 Task: Search one way flight ticket for 1 adult, 5 children, 2 infants in seat and 1 infant on lap in first from Detroit: Detroit Metro Wayne County Airport to Rockford: Chicago Rockford International Airport(was Northwest Chicagoland Regional Airport At Rockford) on 5-1-2023. Choice of flights is Spirit. Number of bags: 2 carry on bags and 6 checked bags. Price is upto 92000. Outbound departure time preference is 0:00.
Action: Mouse moved to (223, 300)
Screenshot: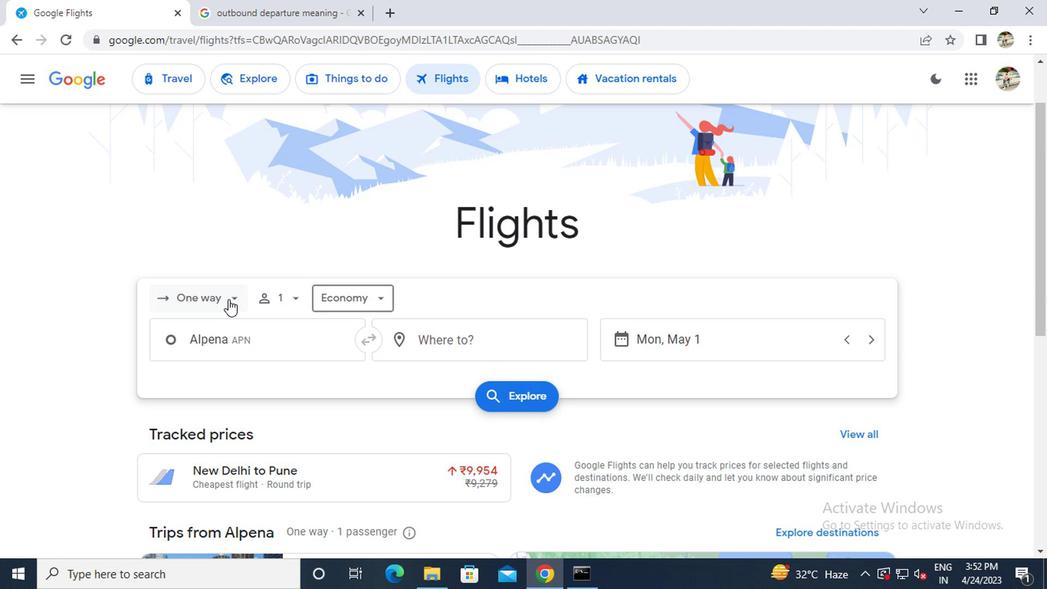 
Action: Mouse pressed left at (223, 300)
Screenshot: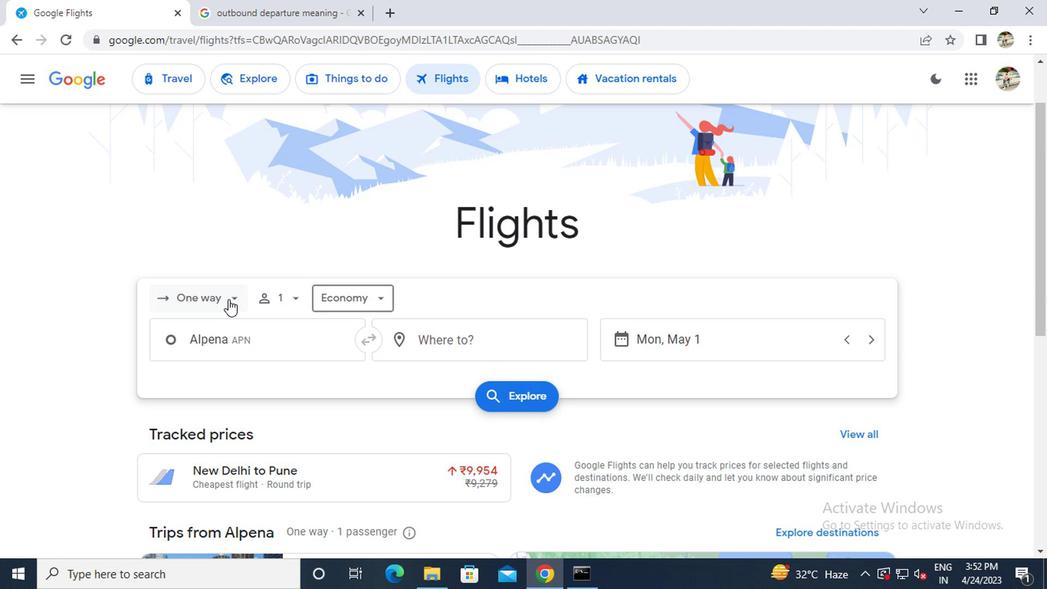 
Action: Mouse moved to (218, 359)
Screenshot: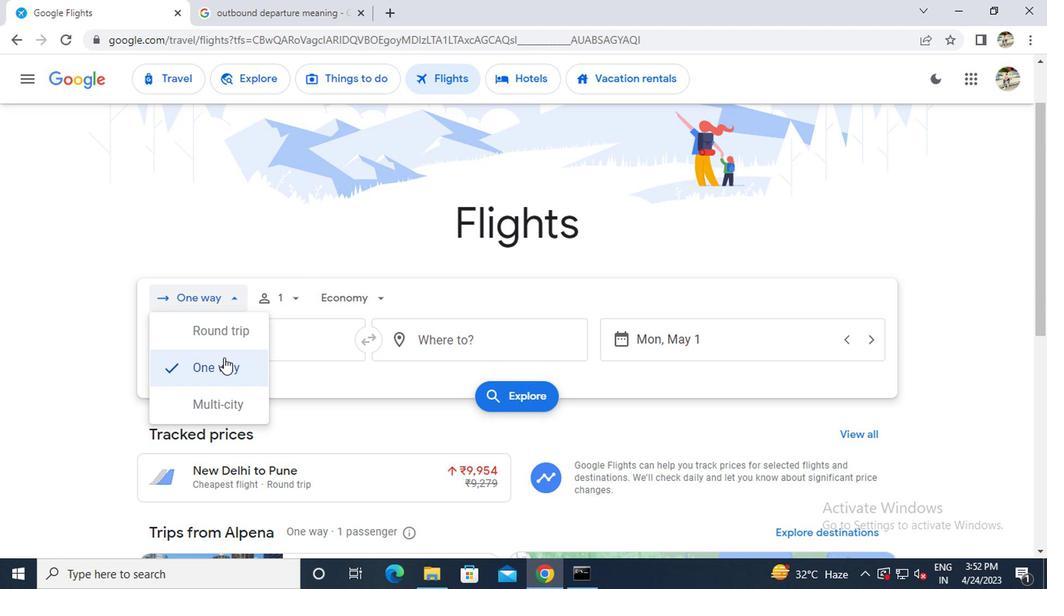 
Action: Mouse pressed left at (218, 359)
Screenshot: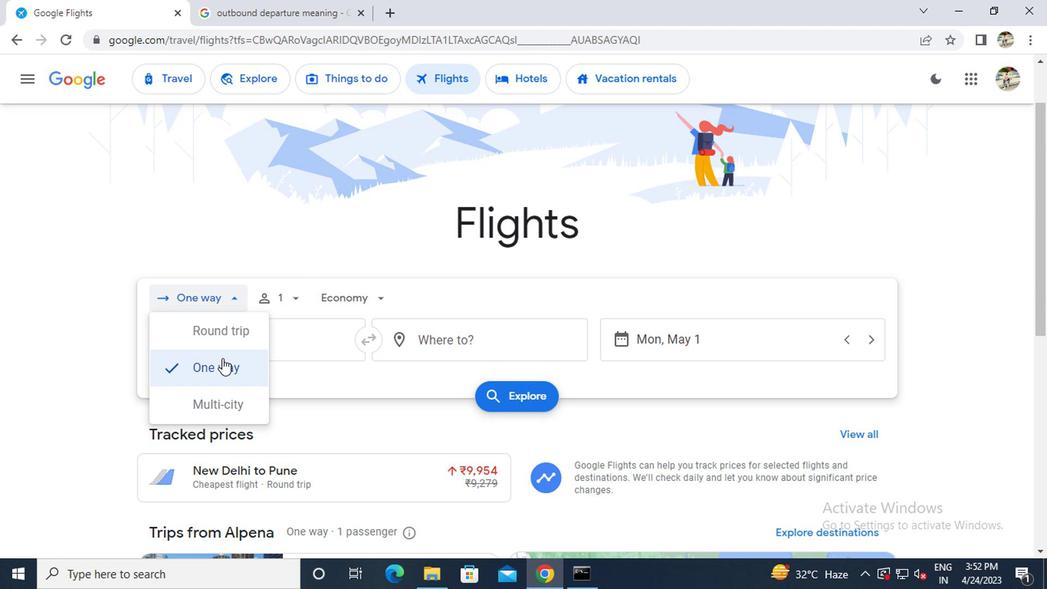 
Action: Mouse moved to (279, 301)
Screenshot: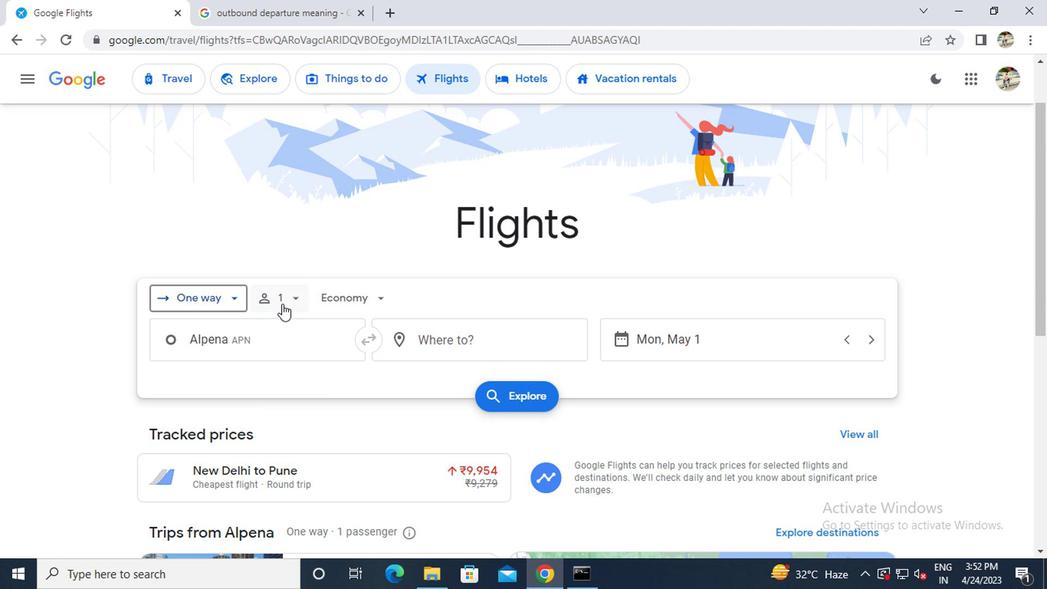 
Action: Mouse pressed left at (279, 301)
Screenshot: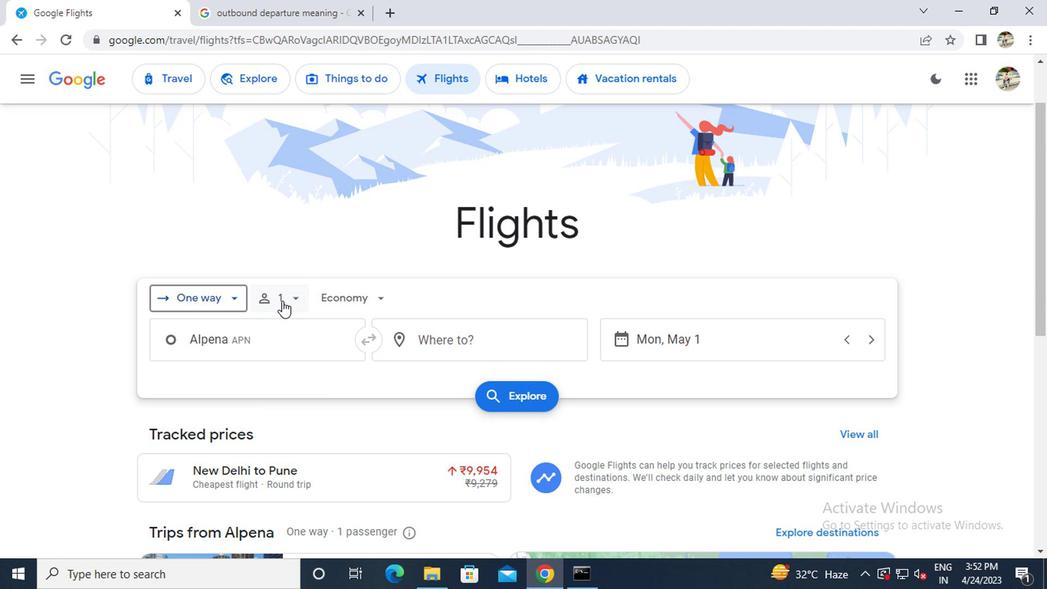 
Action: Mouse moved to (410, 375)
Screenshot: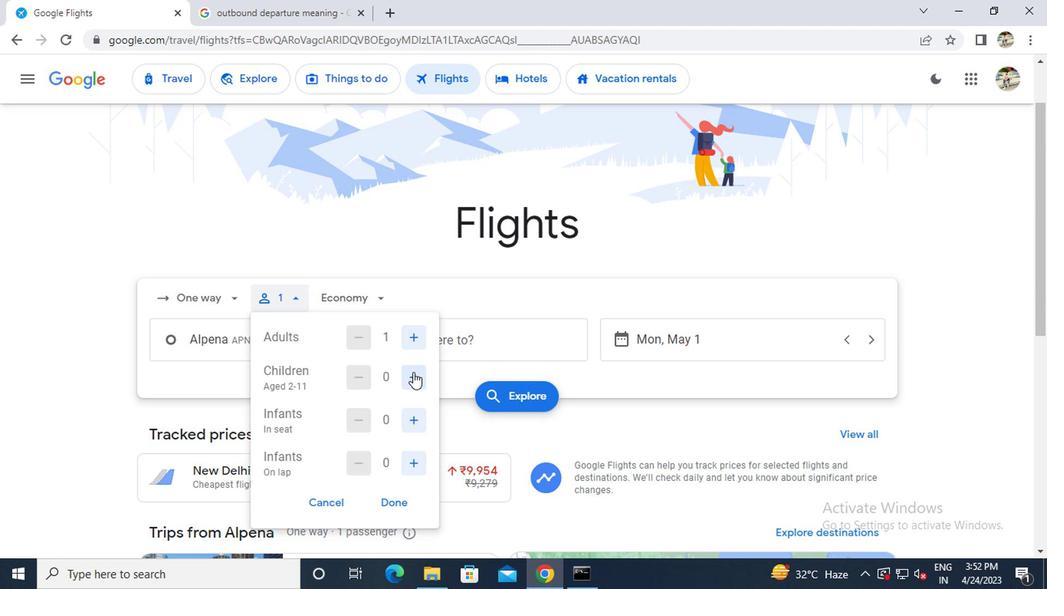 
Action: Mouse pressed left at (410, 375)
Screenshot: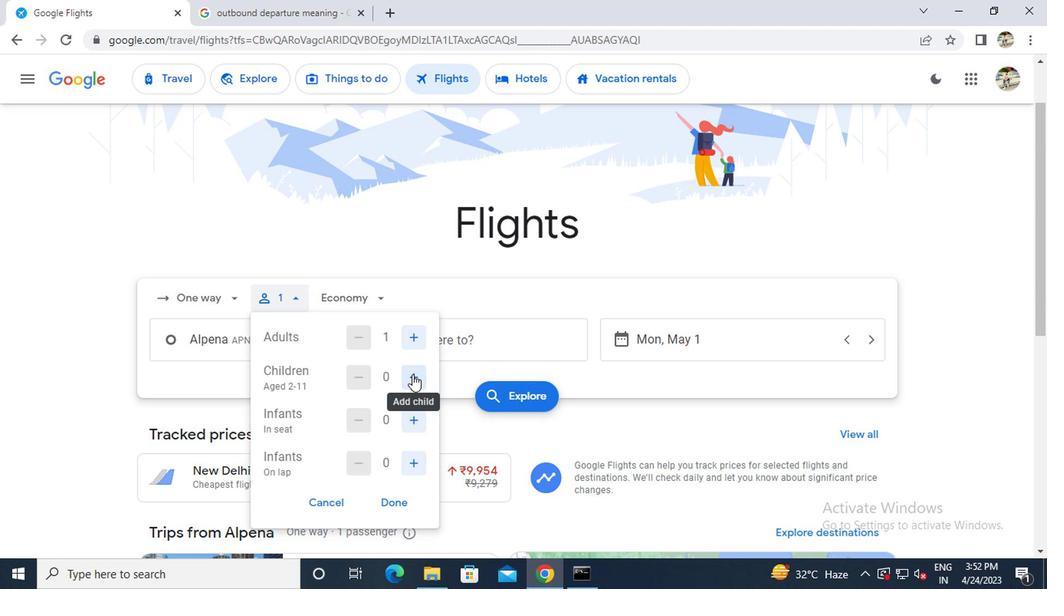 
Action: Mouse pressed left at (410, 375)
Screenshot: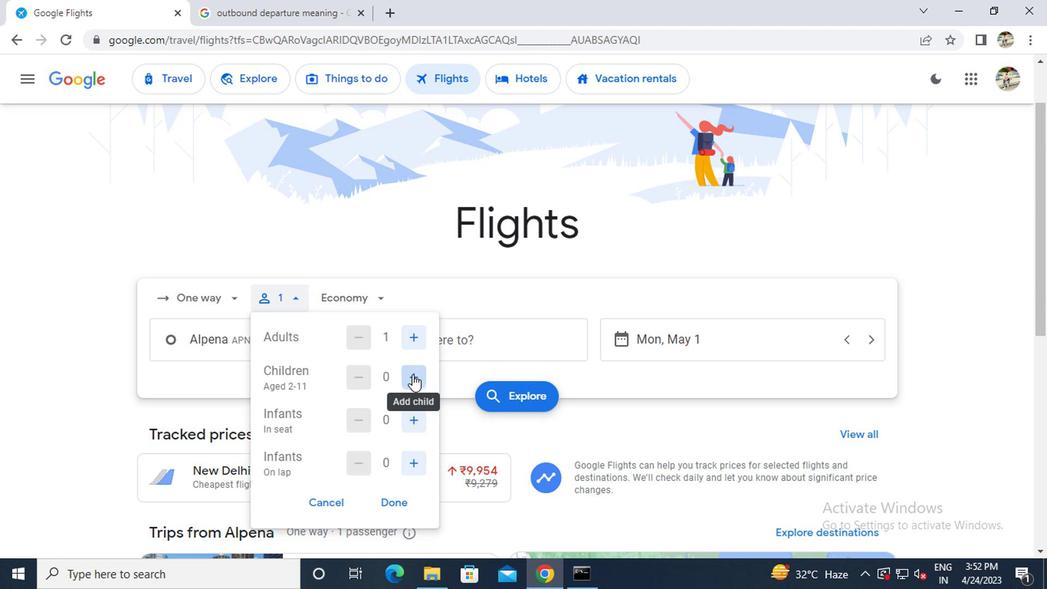 
Action: Mouse pressed left at (410, 375)
Screenshot: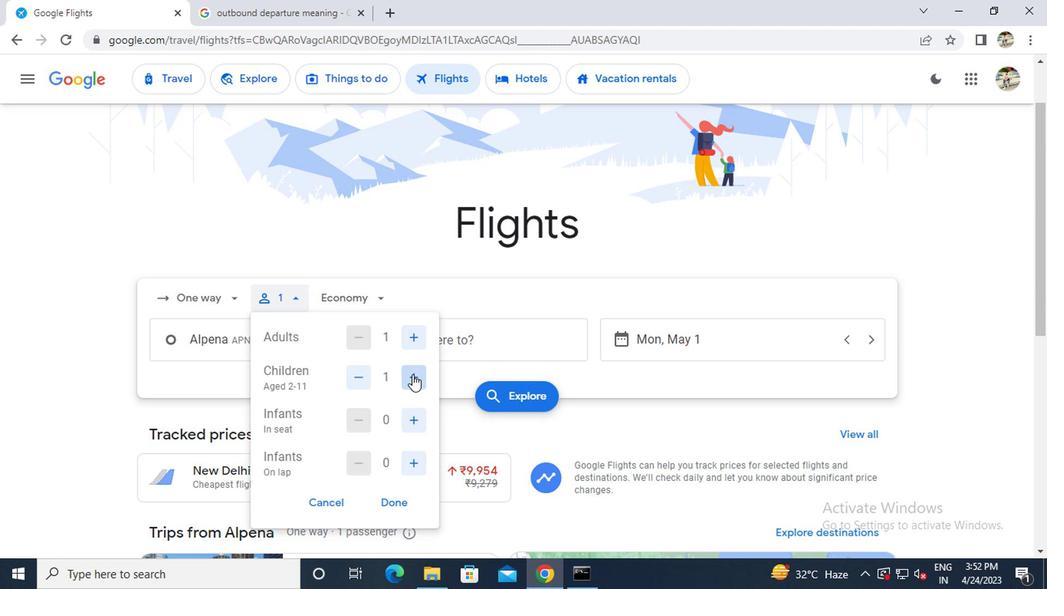 
Action: Mouse pressed left at (410, 375)
Screenshot: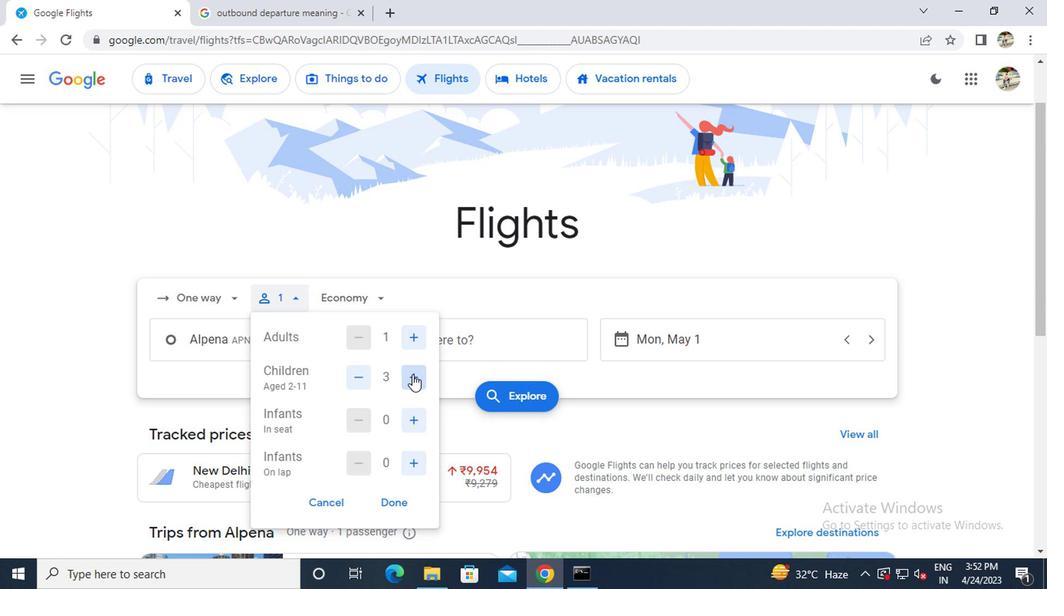 
Action: Mouse pressed left at (410, 375)
Screenshot: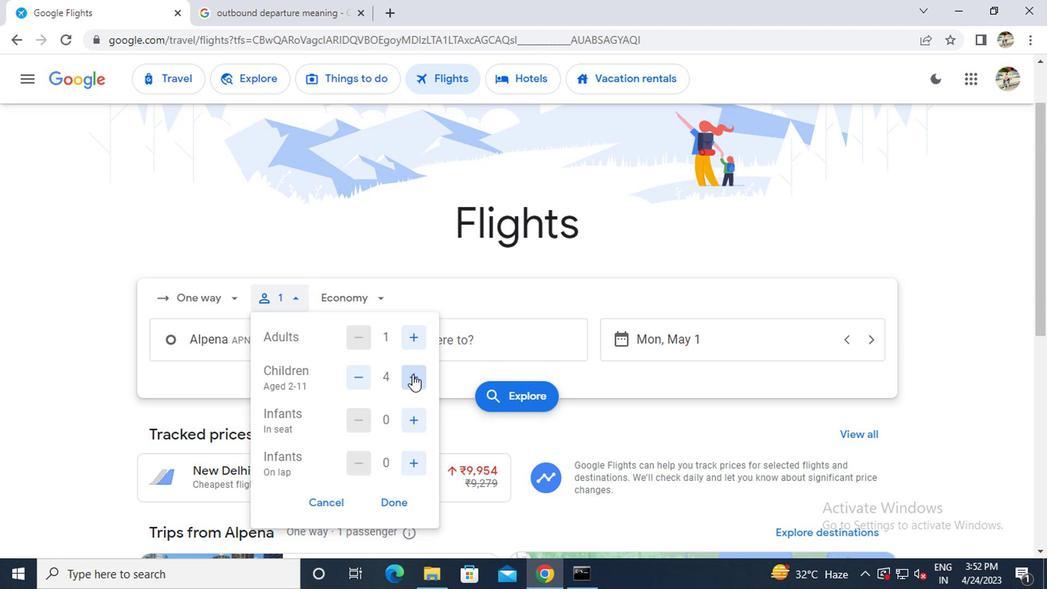 
Action: Mouse moved to (416, 420)
Screenshot: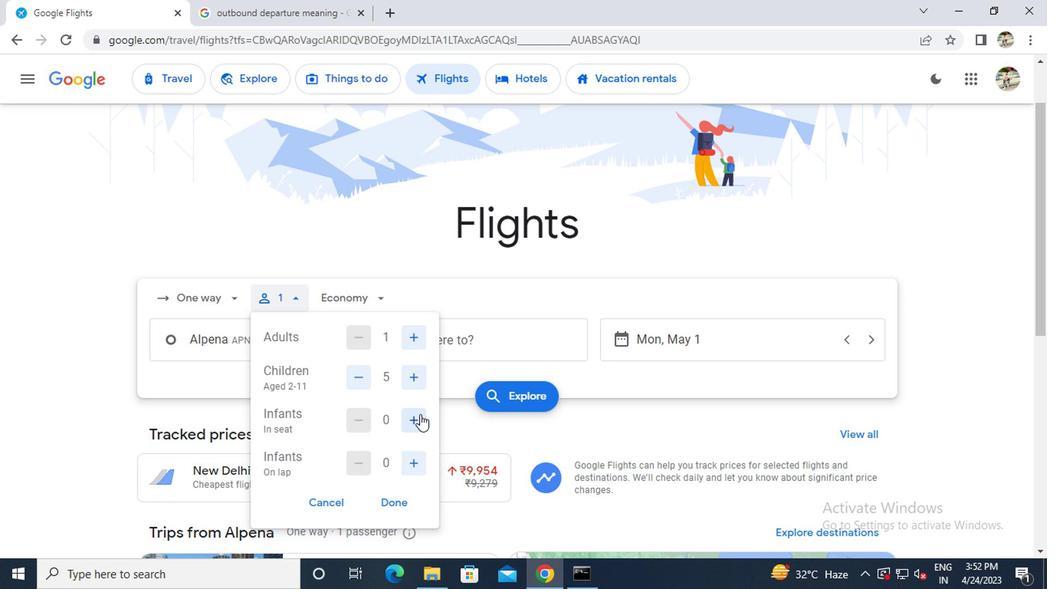 
Action: Mouse pressed left at (416, 420)
Screenshot: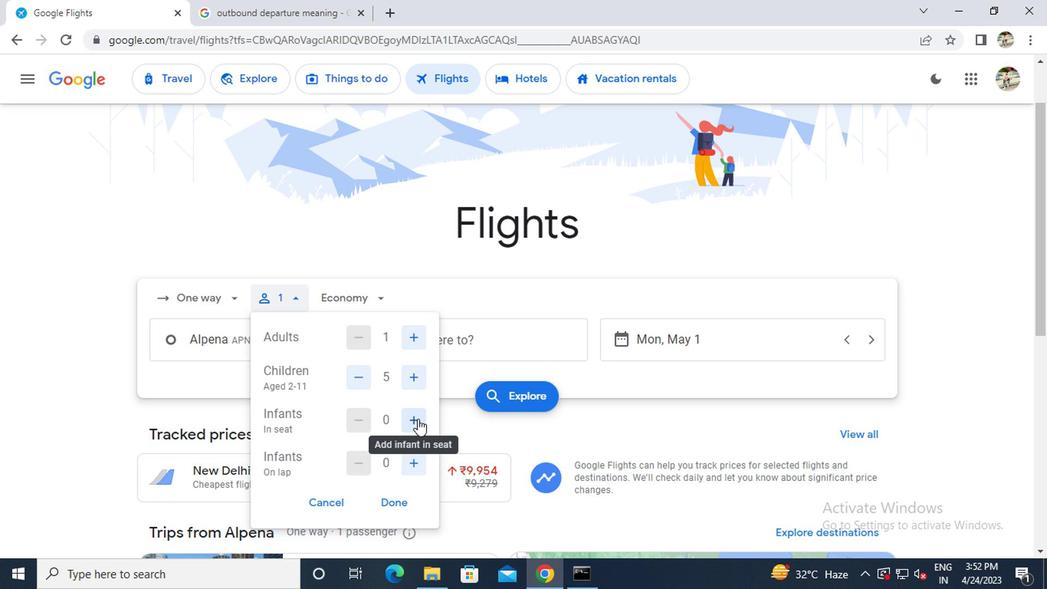 
Action: Mouse pressed left at (416, 420)
Screenshot: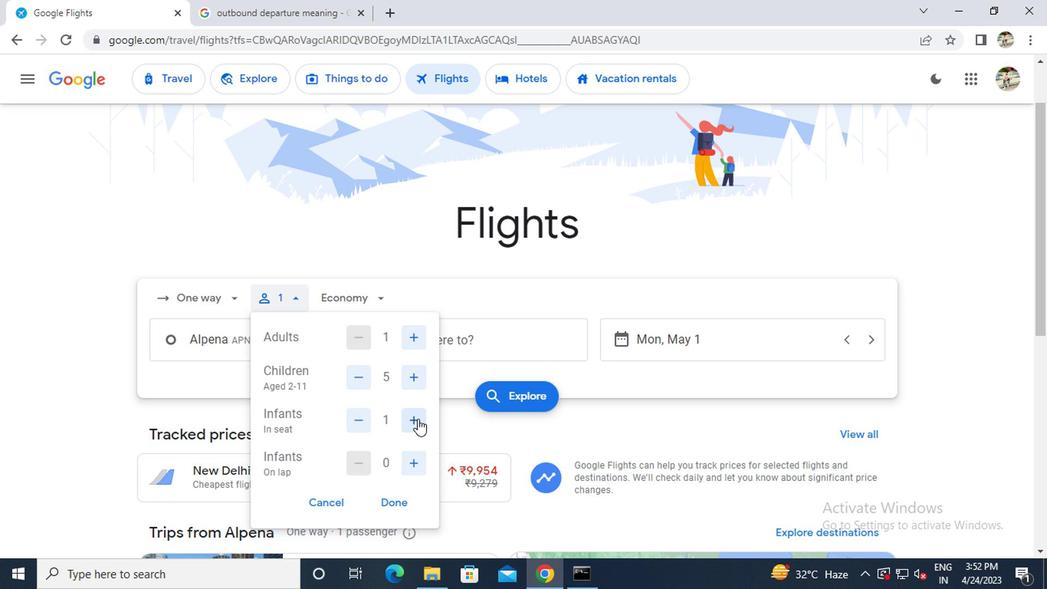 
Action: Mouse moved to (414, 463)
Screenshot: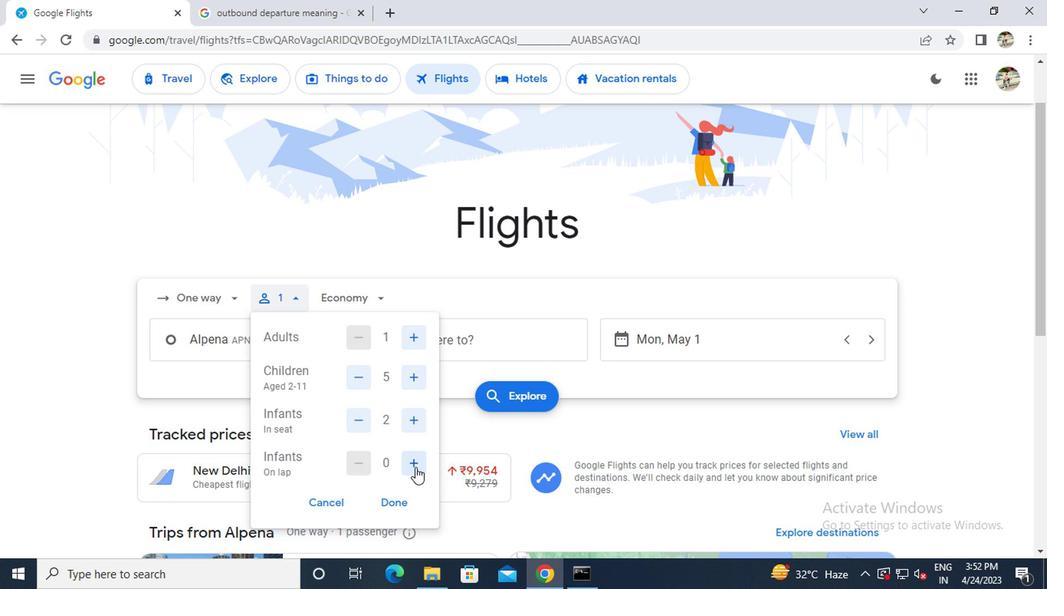 
Action: Mouse pressed left at (414, 463)
Screenshot: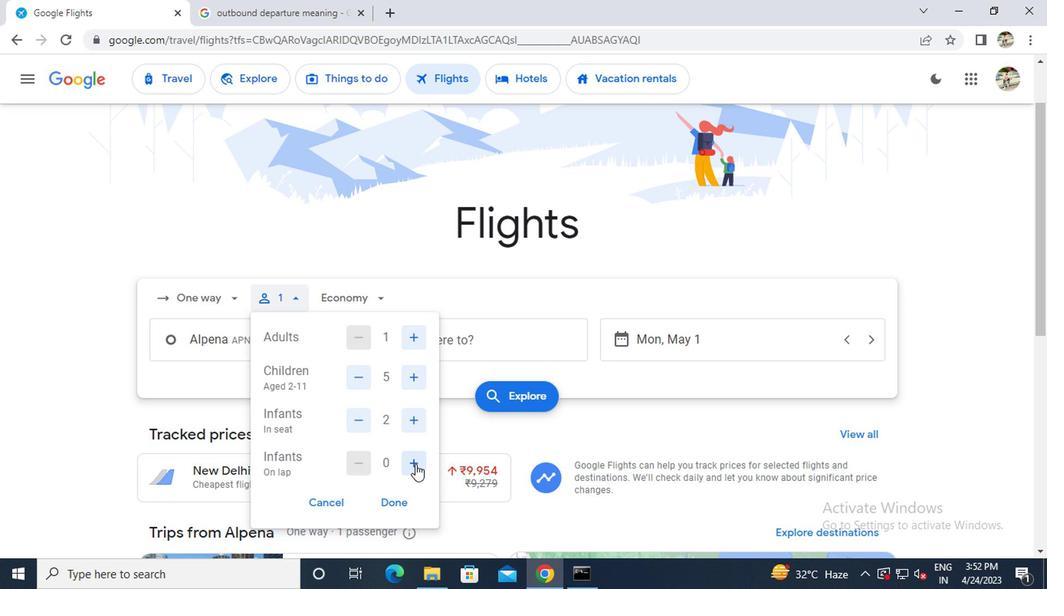 
Action: Mouse moved to (352, 453)
Screenshot: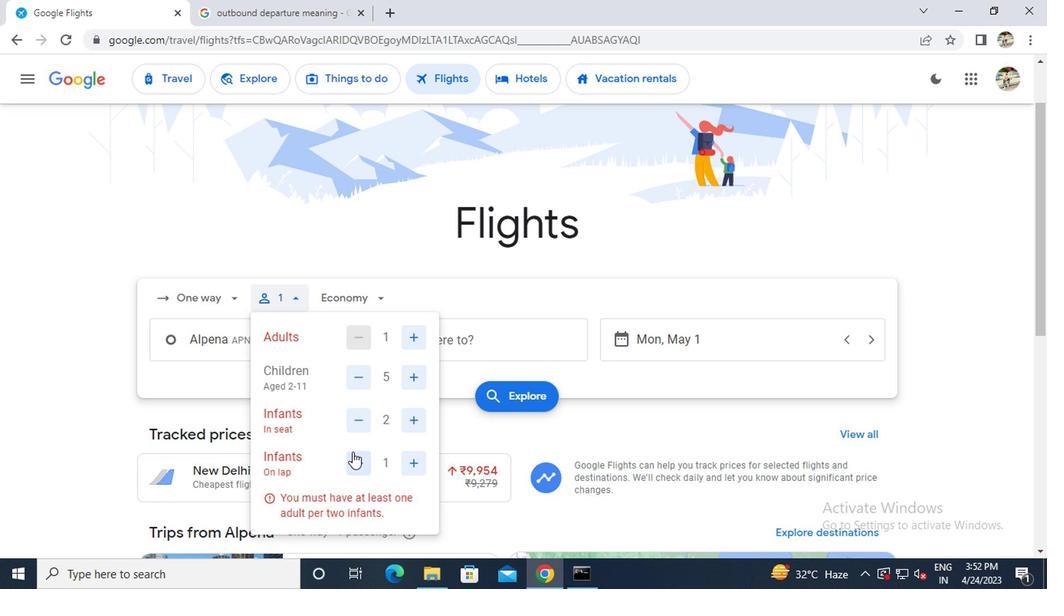 
Action: Mouse pressed left at (352, 453)
Screenshot: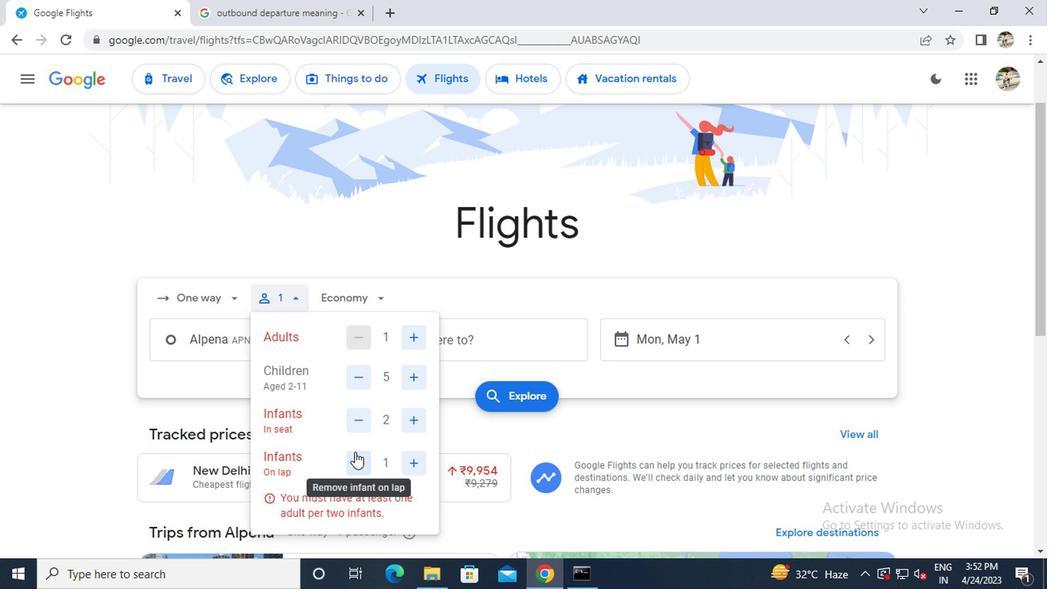 
Action: Mouse moved to (390, 500)
Screenshot: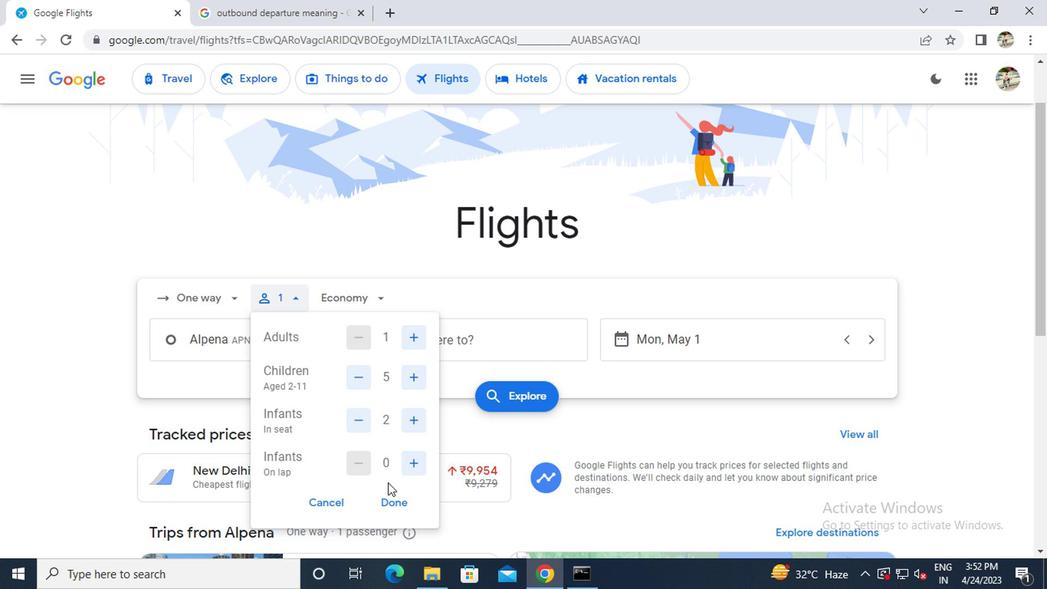 
Action: Mouse pressed left at (390, 500)
Screenshot: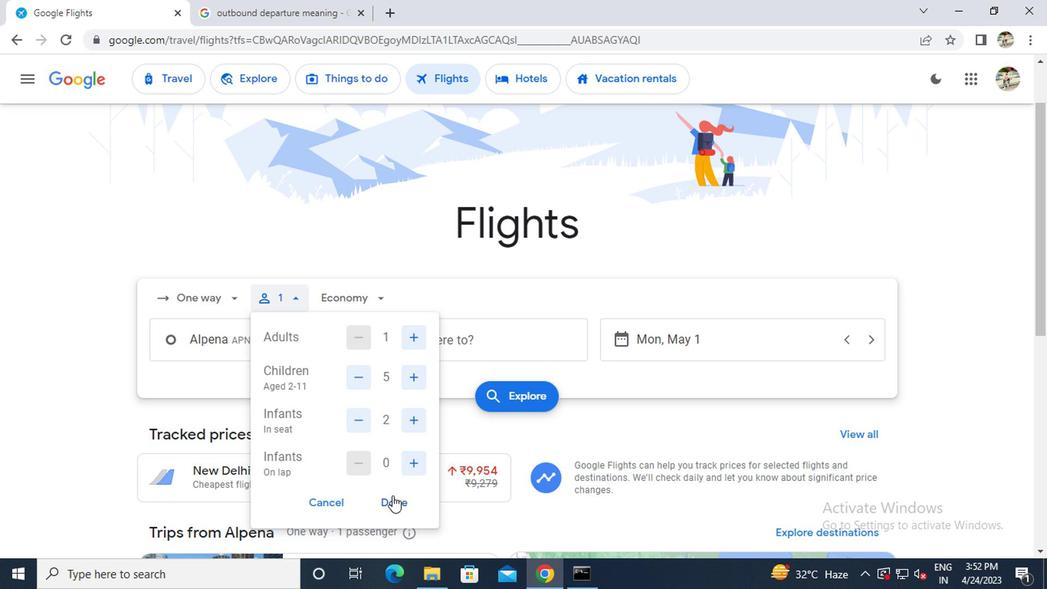 
Action: Mouse moved to (325, 334)
Screenshot: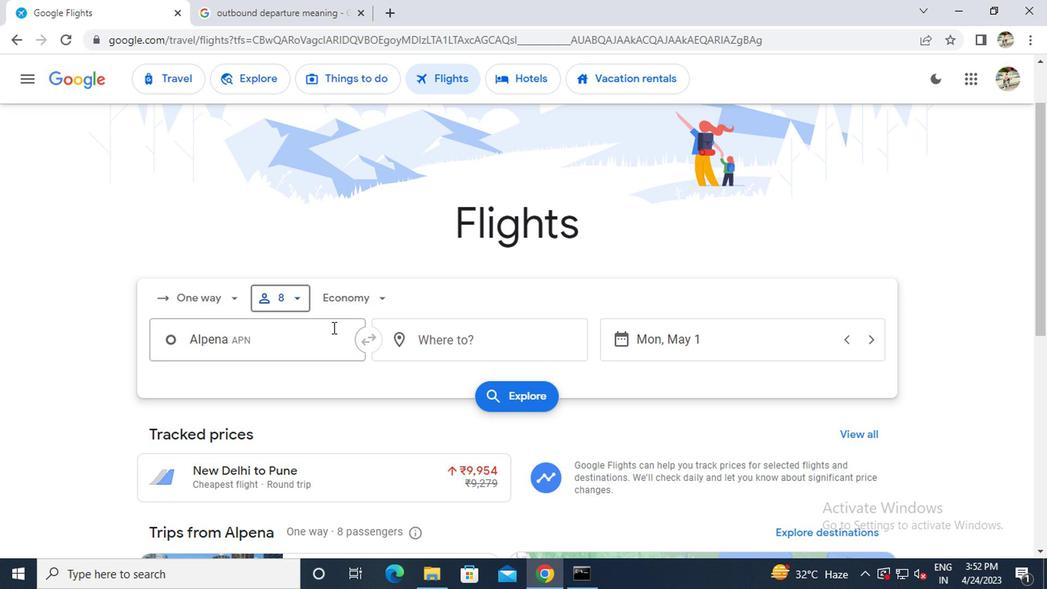 
Action: Mouse pressed left at (325, 334)
Screenshot: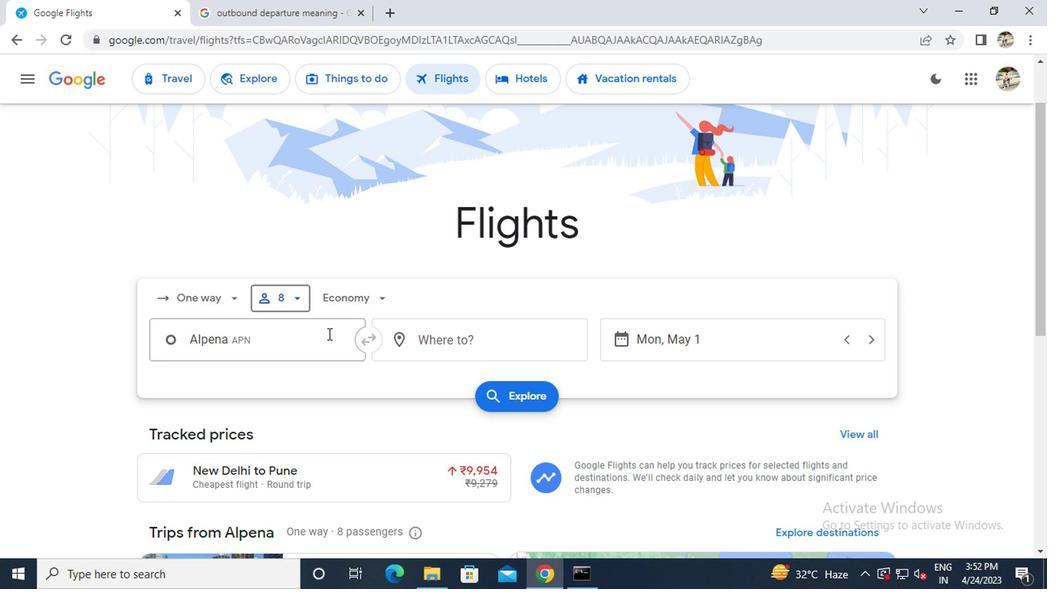 
Action: Key pressed <Key.caps_lock>d<Key.caps_lock>etroit
Screenshot: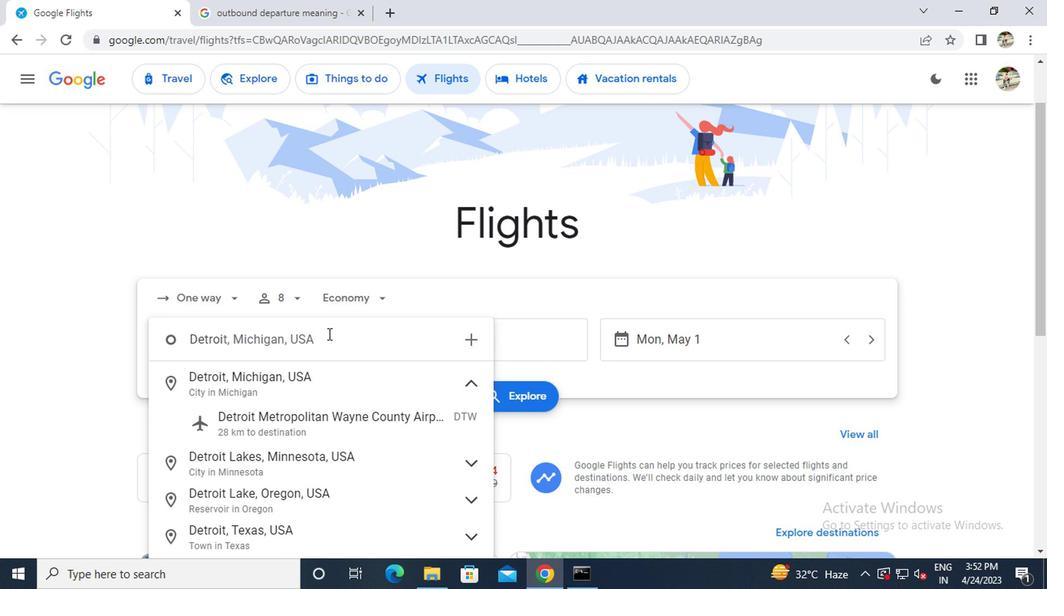 
Action: Mouse moved to (318, 421)
Screenshot: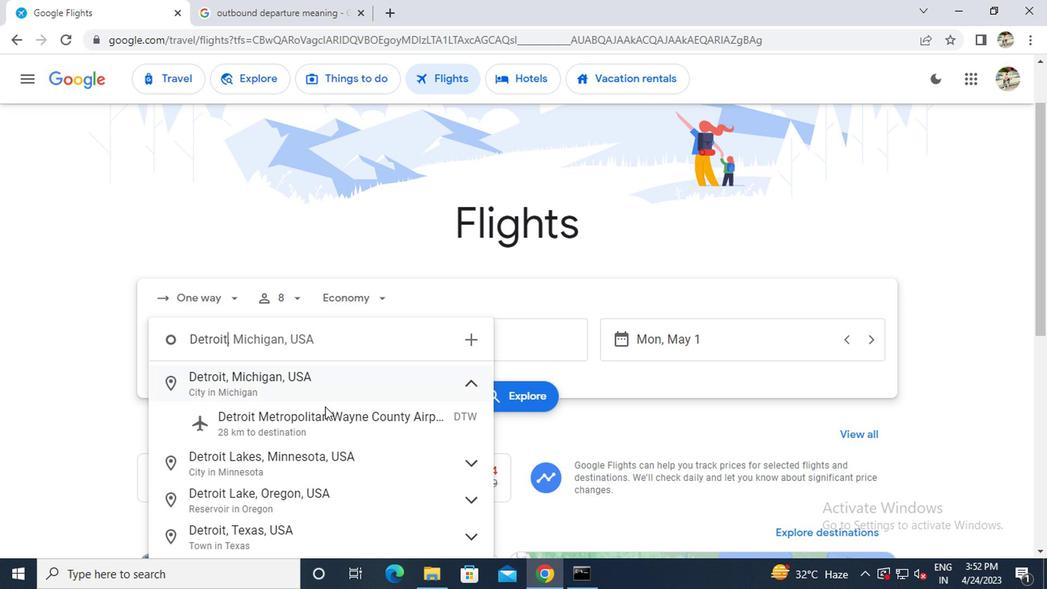 
Action: Mouse pressed left at (318, 421)
Screenshot: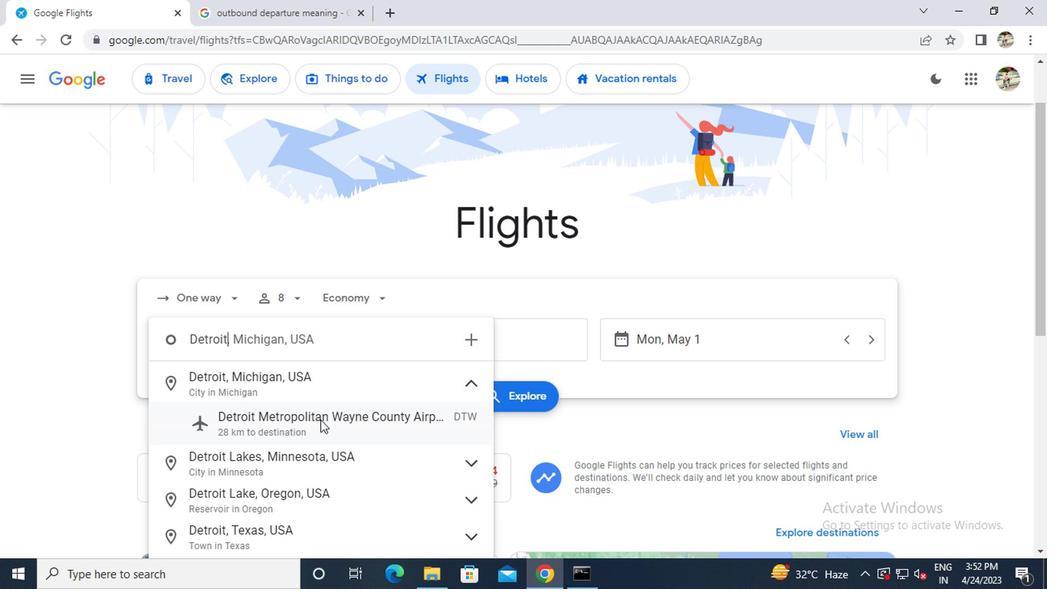 
Action: Mouse moved to (477, 342)
Screenshot: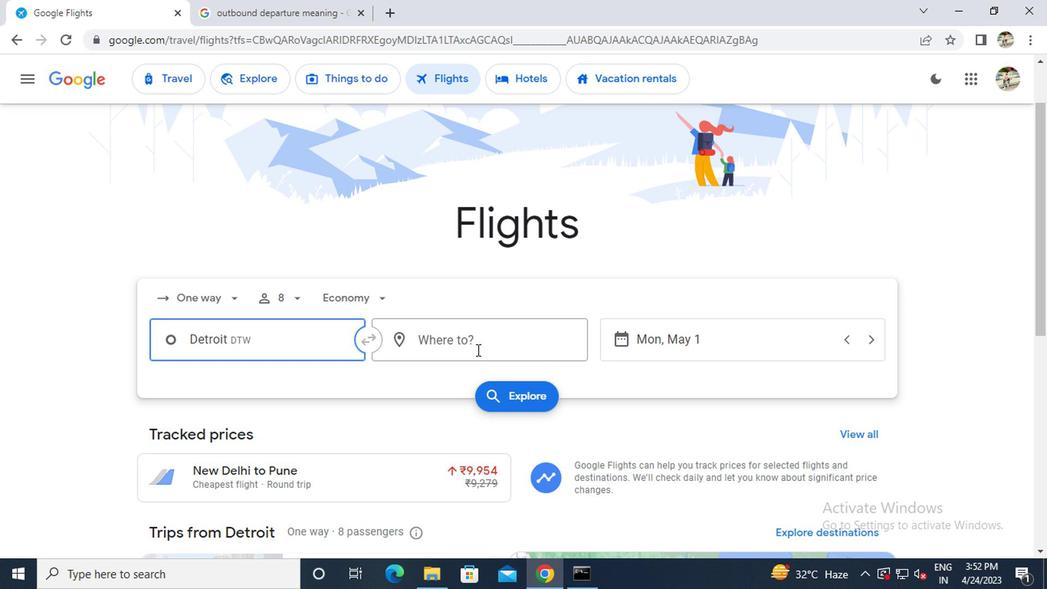
Action: Mouse pressed left at (477, 342)
Screenshot: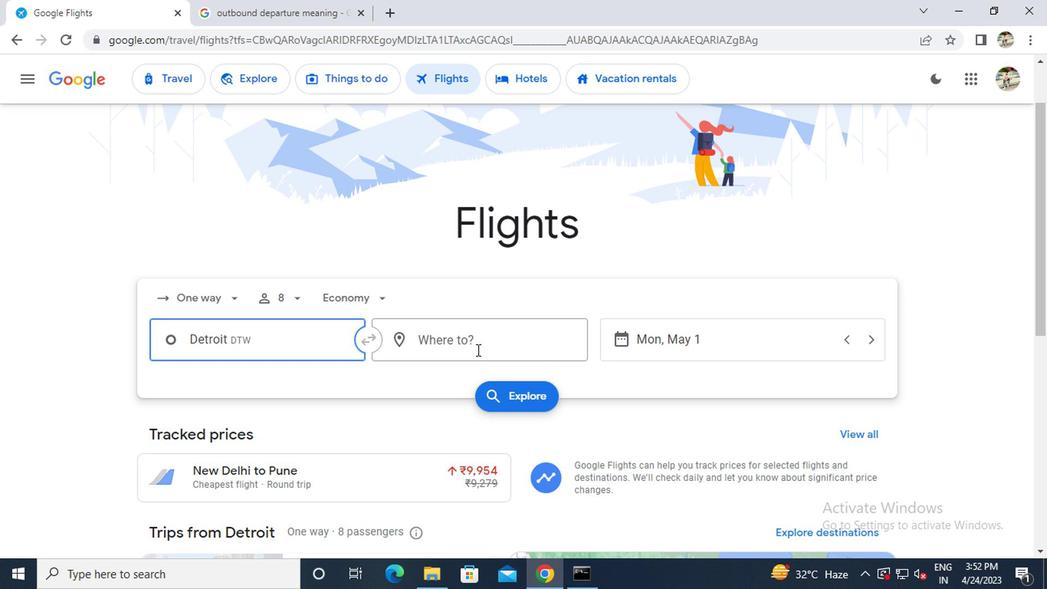 
Action: Key pressed <Key.caps_lock>r<Key.caps_lock>ockford
Screenshot: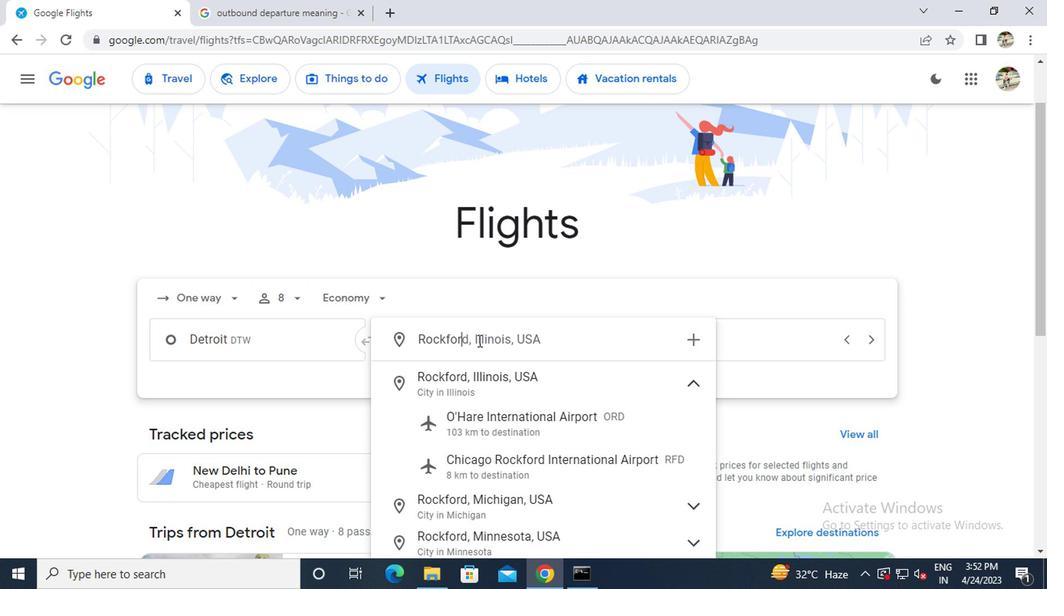 
Action: Mouse moved to (497, 477)
Screenshot: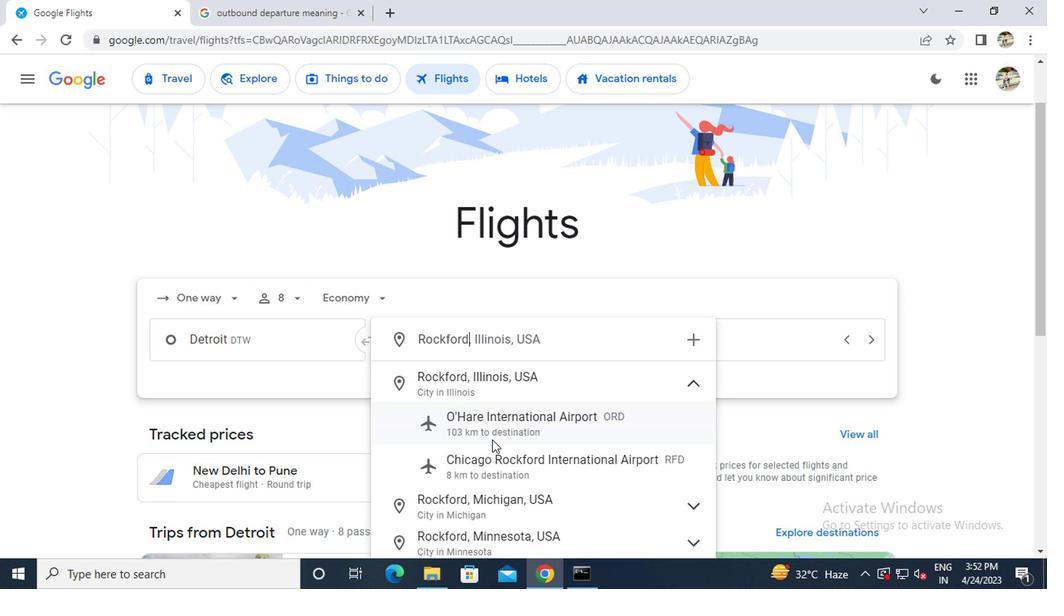 
Action: Mouse pressed left at (497, 477)
Screenshot: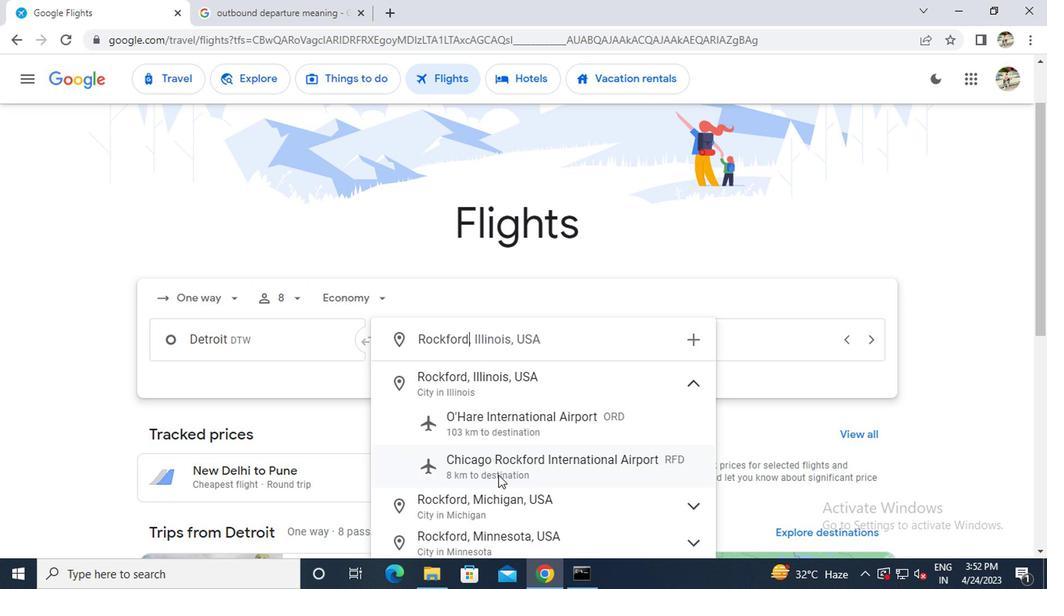 
Action: Mouse moved to (670, 348)
Screenshot: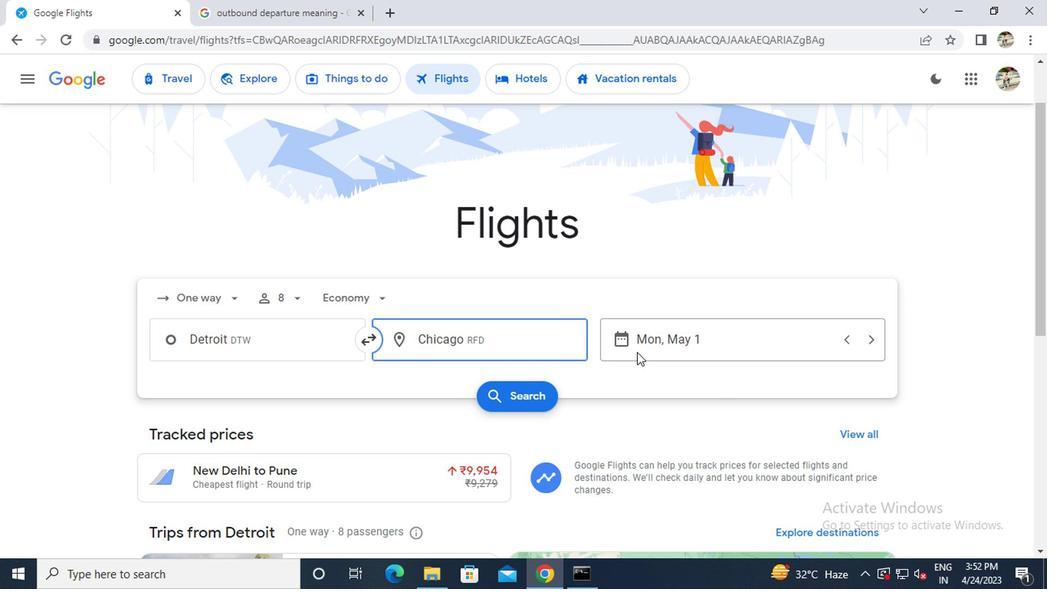 
Action: Mouse pressed left at (670, 348)
Screenshot: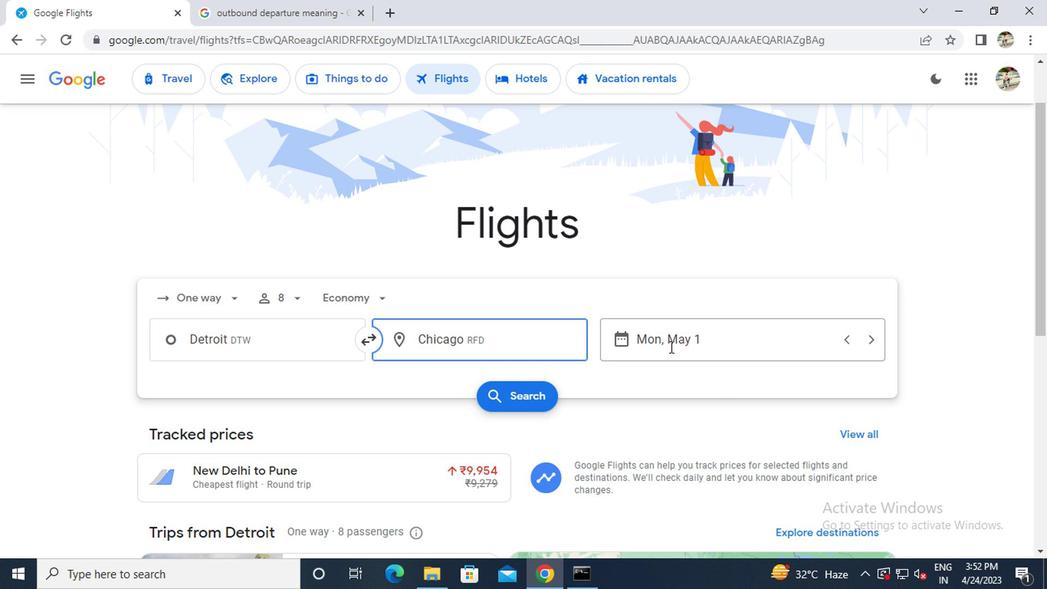 
Action: Mouse moved to (673, 283)
Screenshot: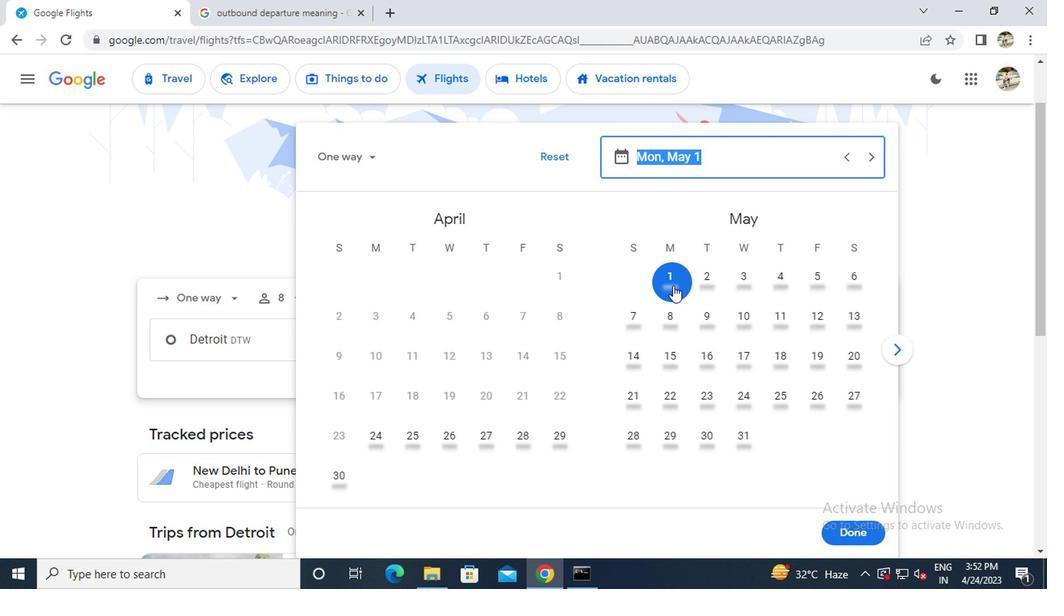 
Action: Mouse pressed left at (673, 283)
Screenshot: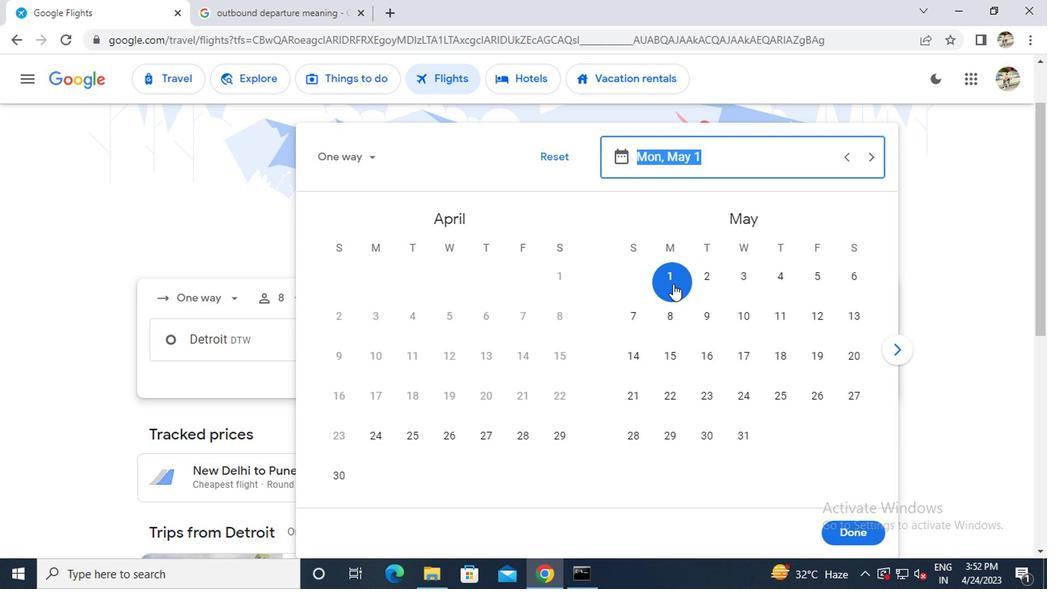 
Action: Mouse moved to (852, 538)
Screenshot: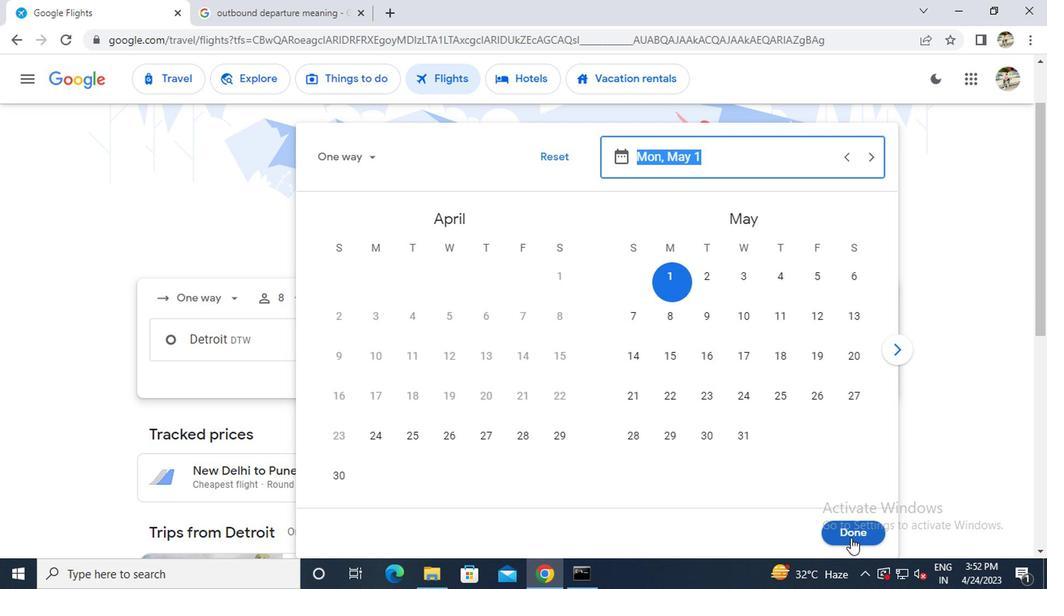 
Action: Mouse pressed left at (852, 538)
Screenshot: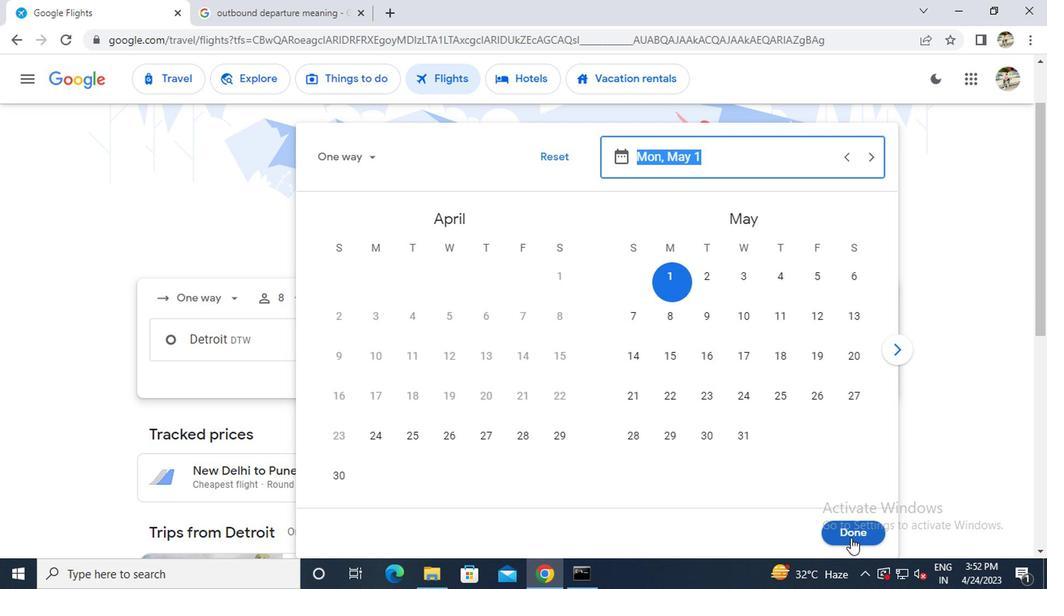 
Action: Mouse moved to (517, 396)
Screenshot: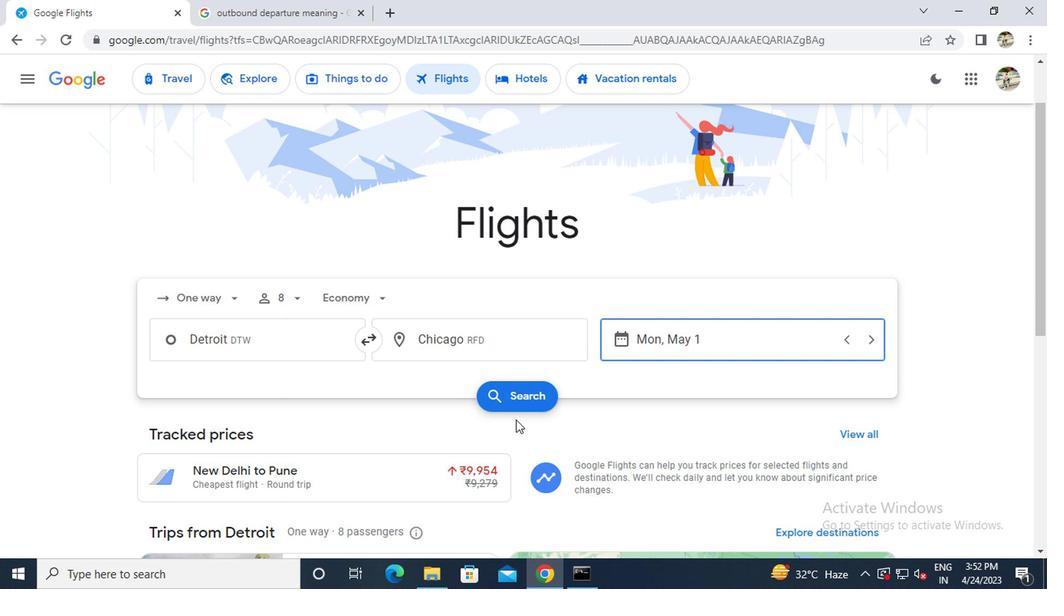 
Action: Mouse pressed left at (517, 396)
Screenshot: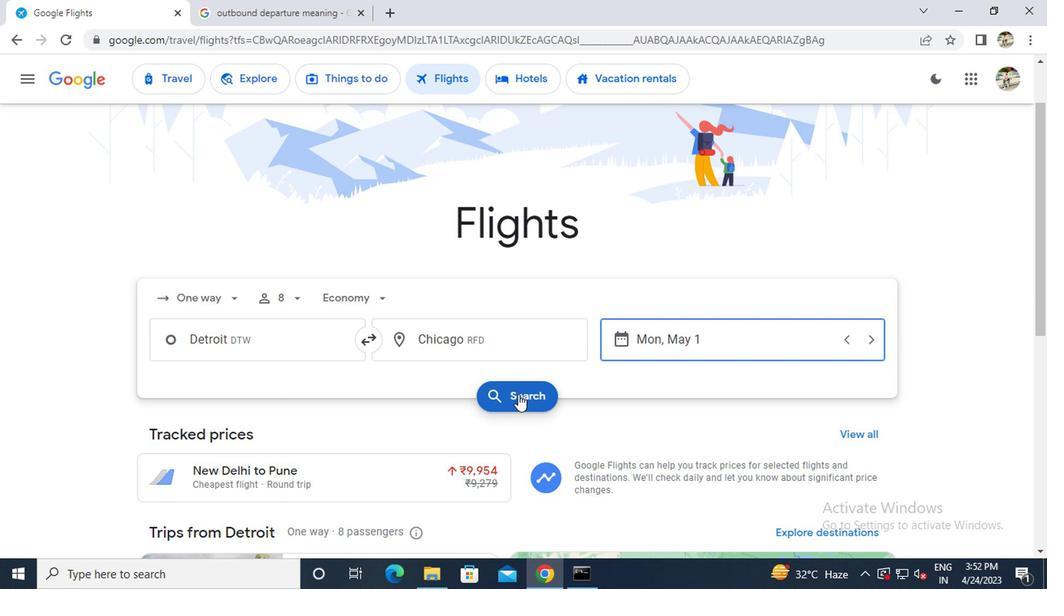 
Action: Mouse moved to (165, 211)
Screenshot: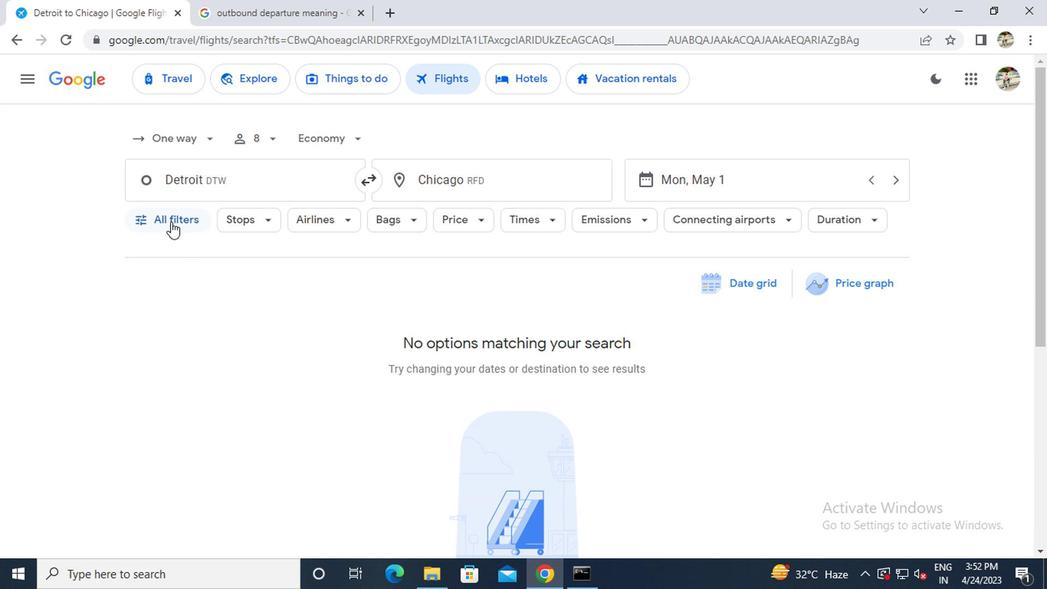 
Action: Mouse pressed left at (165, 211)
Screenshot: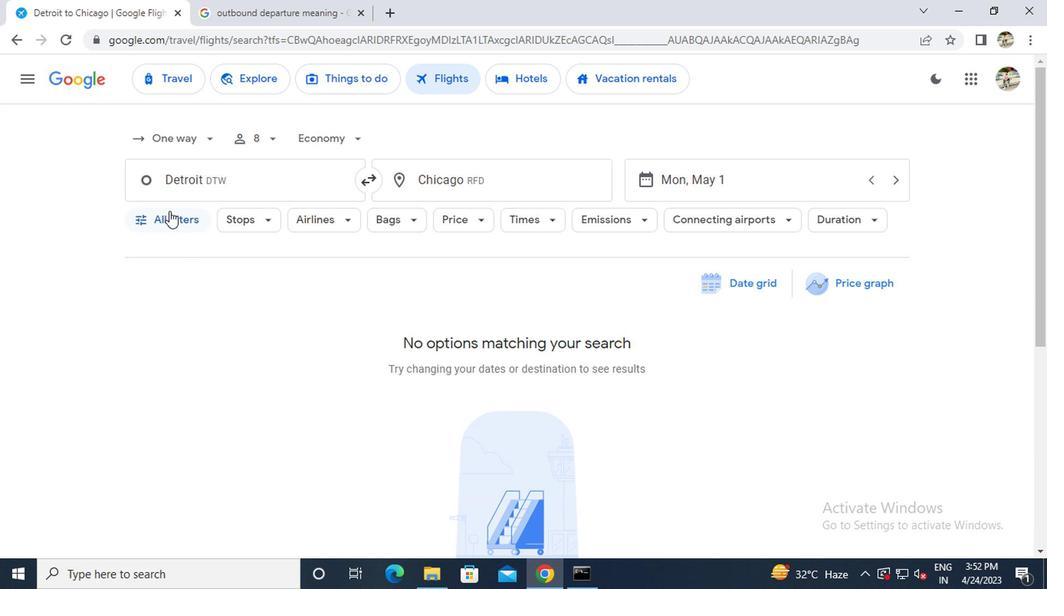 
Action: Mouse moved to (254, 349)
Screenshot: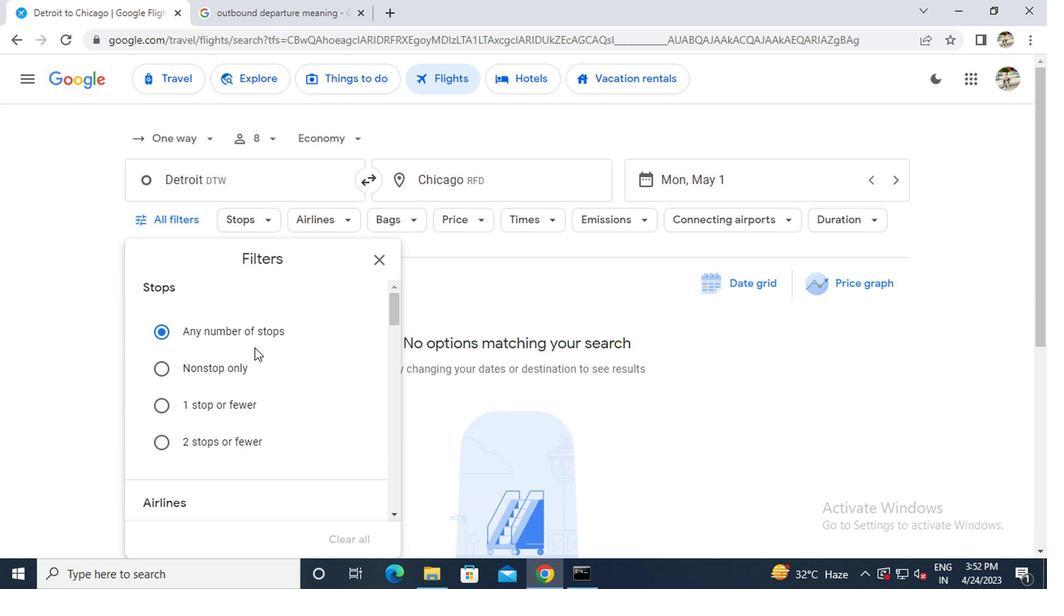 
Action: Mouse scrolled (254, 348) with delta (0, -1)
Screenshot: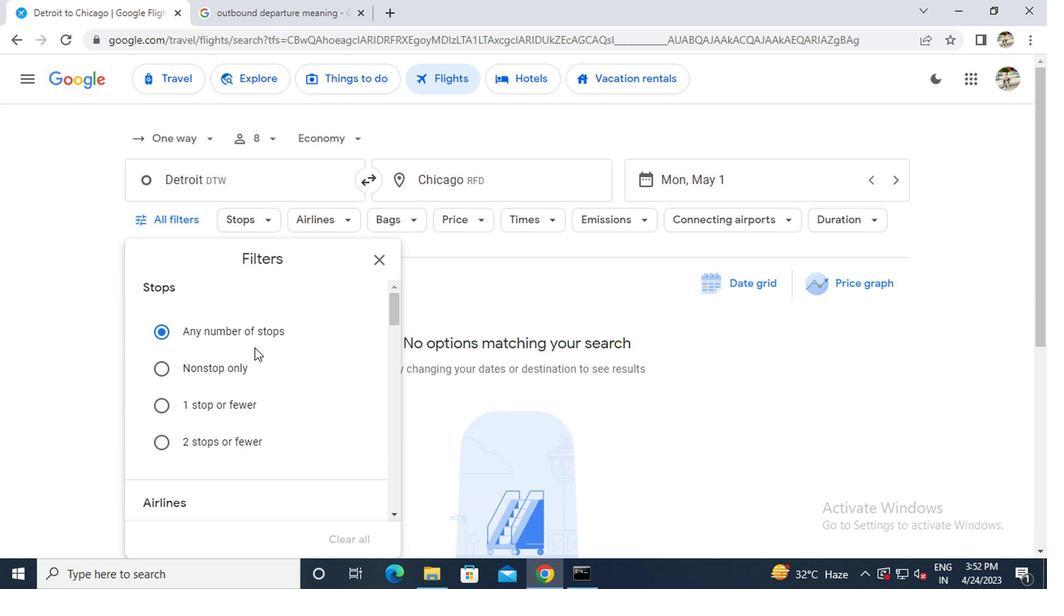 
Action: Mouse scrolled (254, 348) with delta (0, -1)
Screenshot: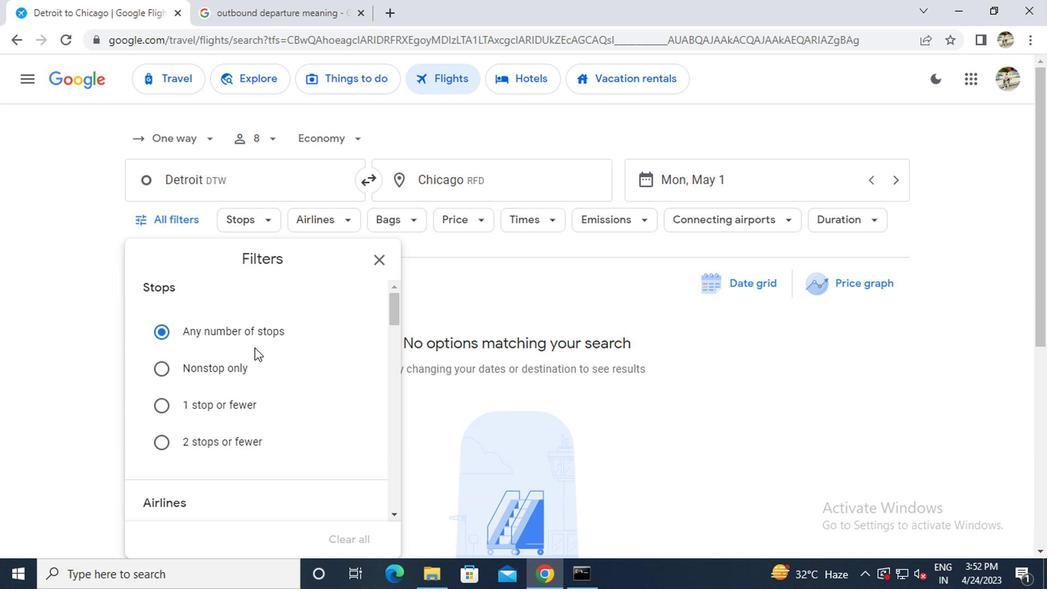 
Action: Mouse moved to (256, 350)
Screenshot: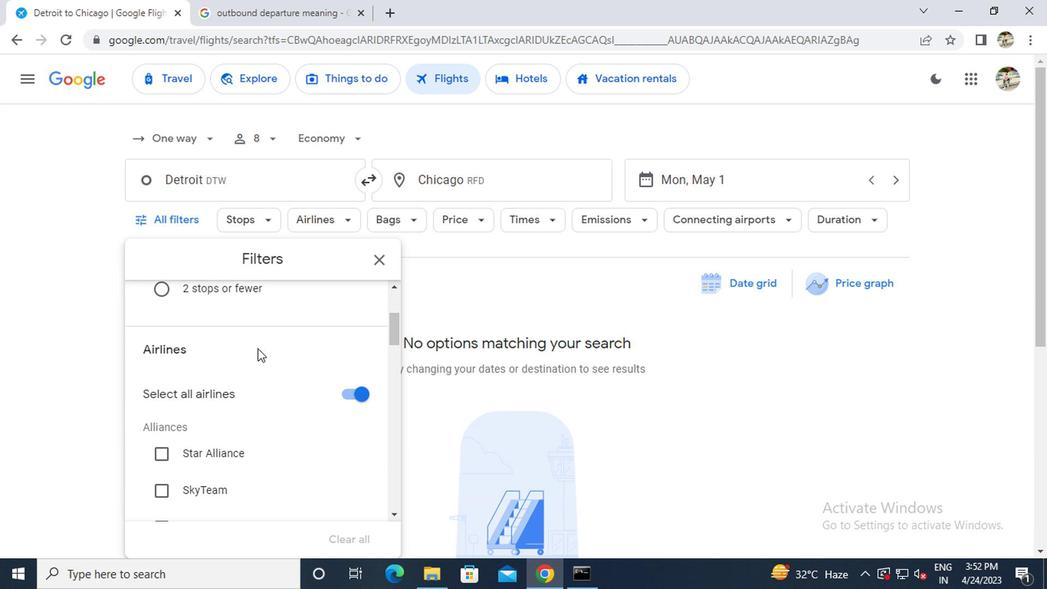 
Action: Mouse scrolled (256, 349) with delta (0, 0)
Screenshot: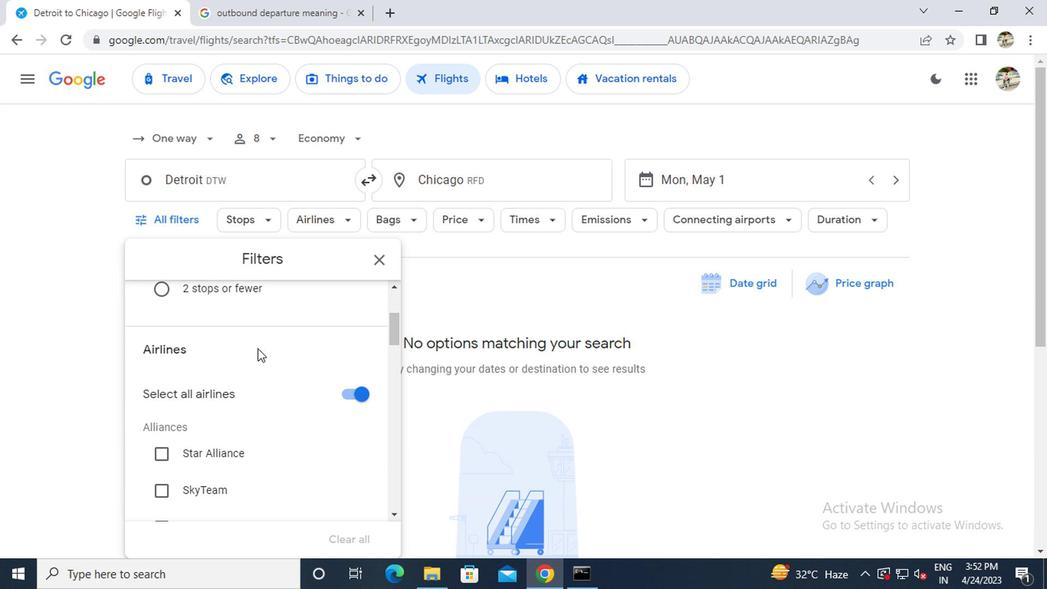 
Action: Mouse scrolled (256, 349) with delta (0, 0)
Screenshot: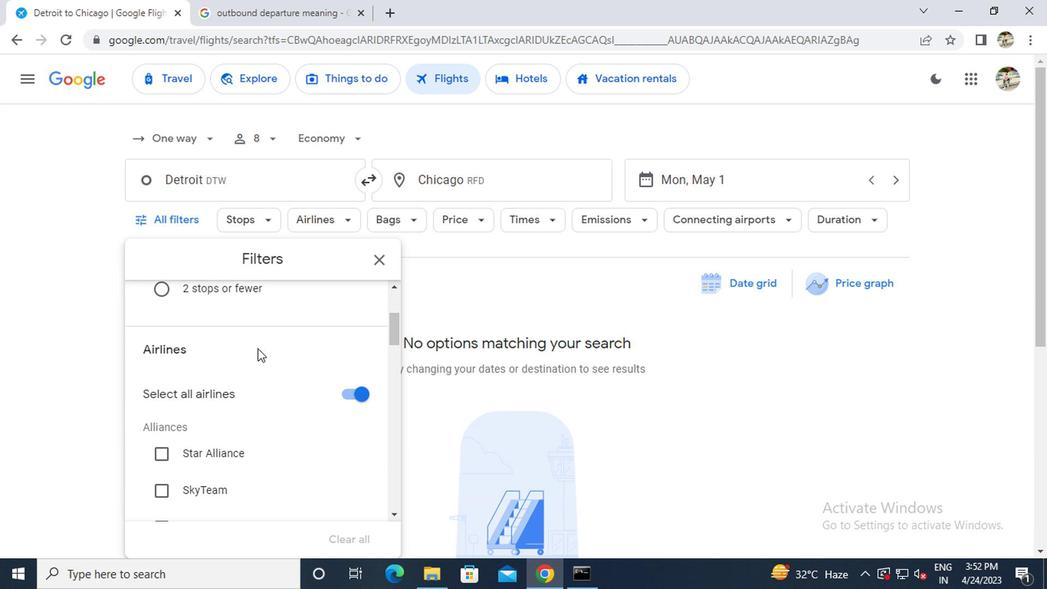 
Action: Mouse moved to (256, 352)
Screenshot: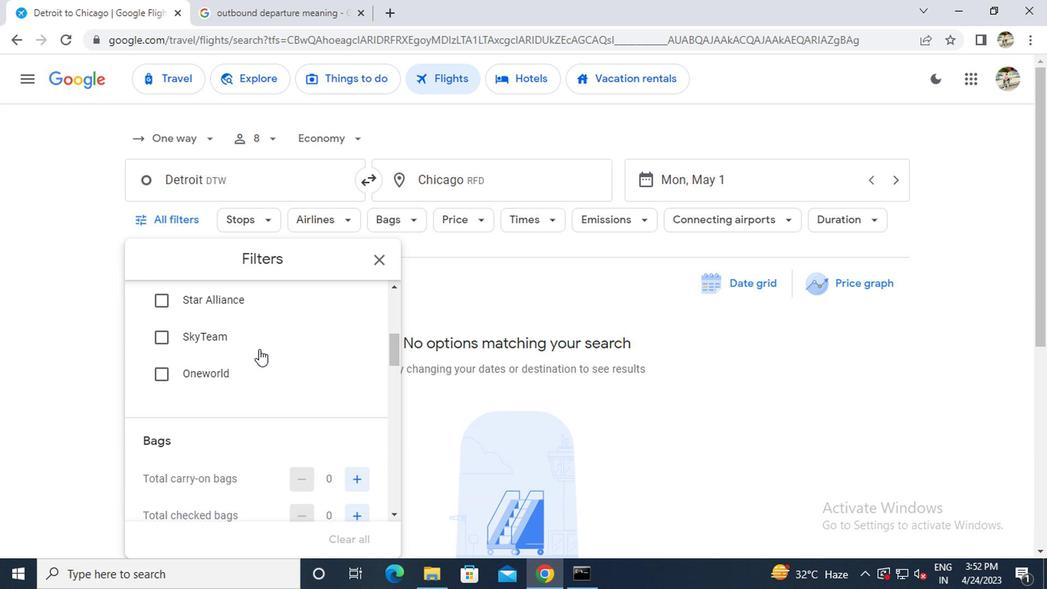 
Action: Mouse scrolled (256, 351) with delta (0, 0)
Screenshot: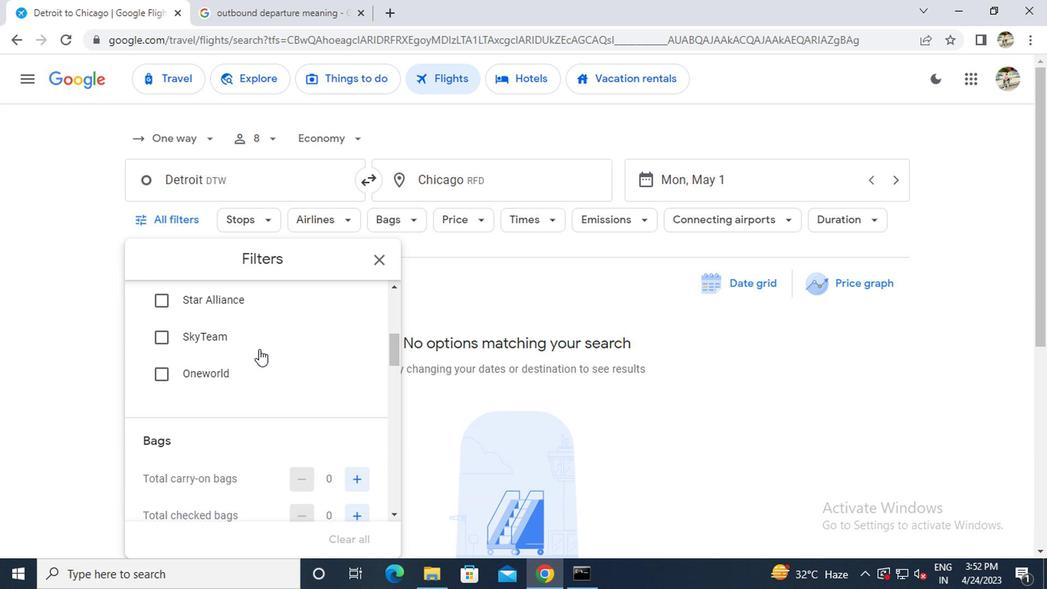 
Action: Mouse moved to (256, 352)
Screenshot: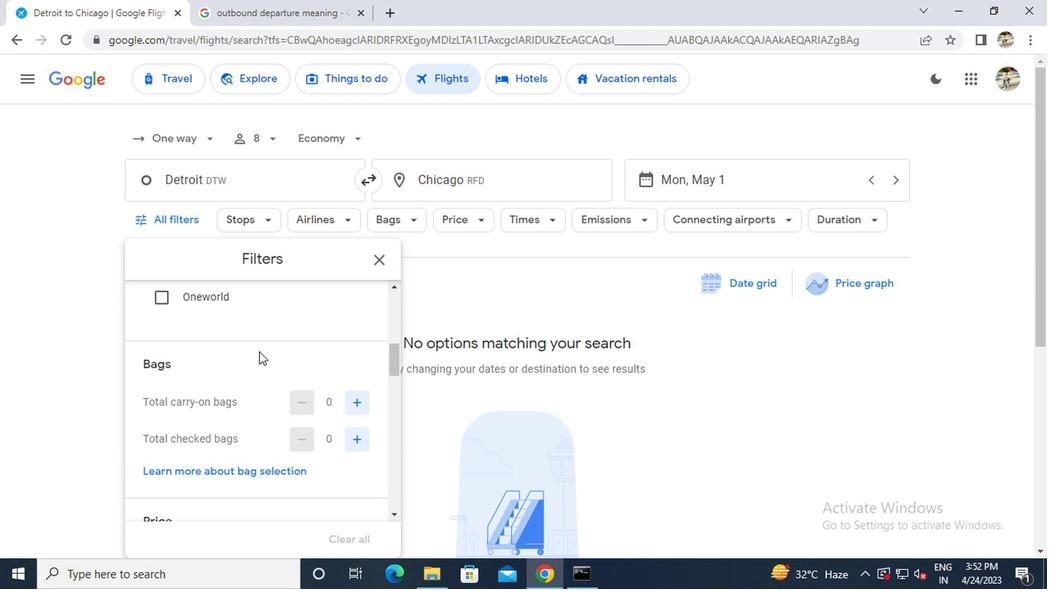 
Action: Mouse scrolled (256, 351) with delta (0, 0)
Screenshot: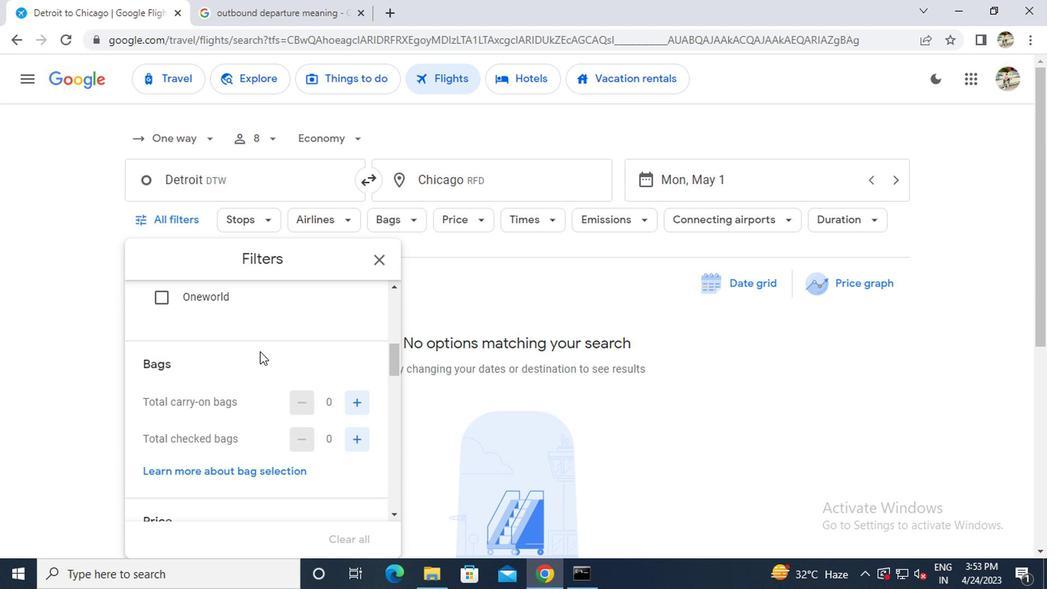 
Action: Mouse moved to (347, 323)
Screenshot: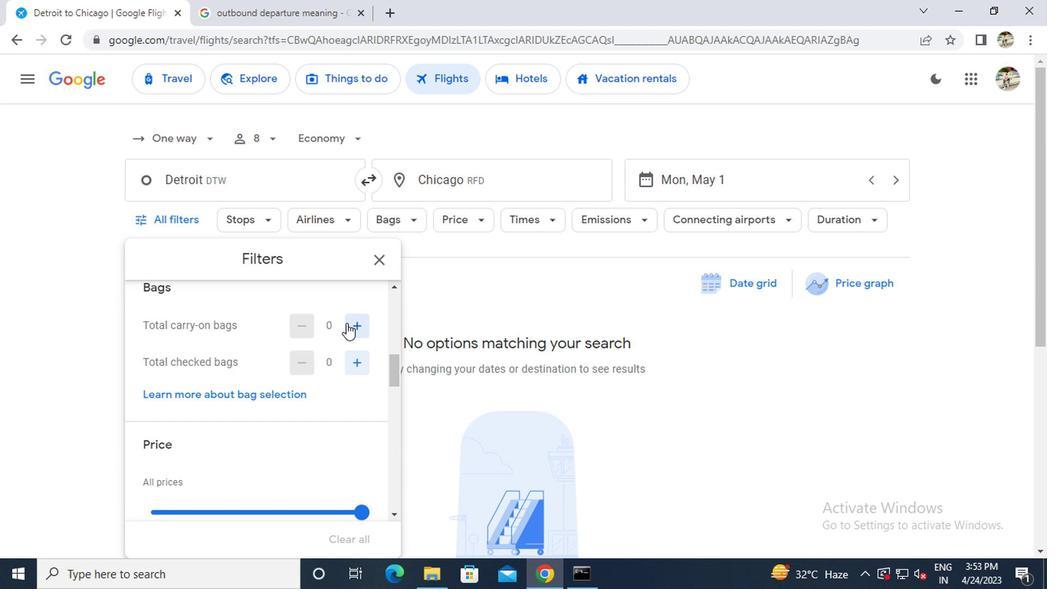 
Action: Mouse pressed left at (347, 323)
Screenshot: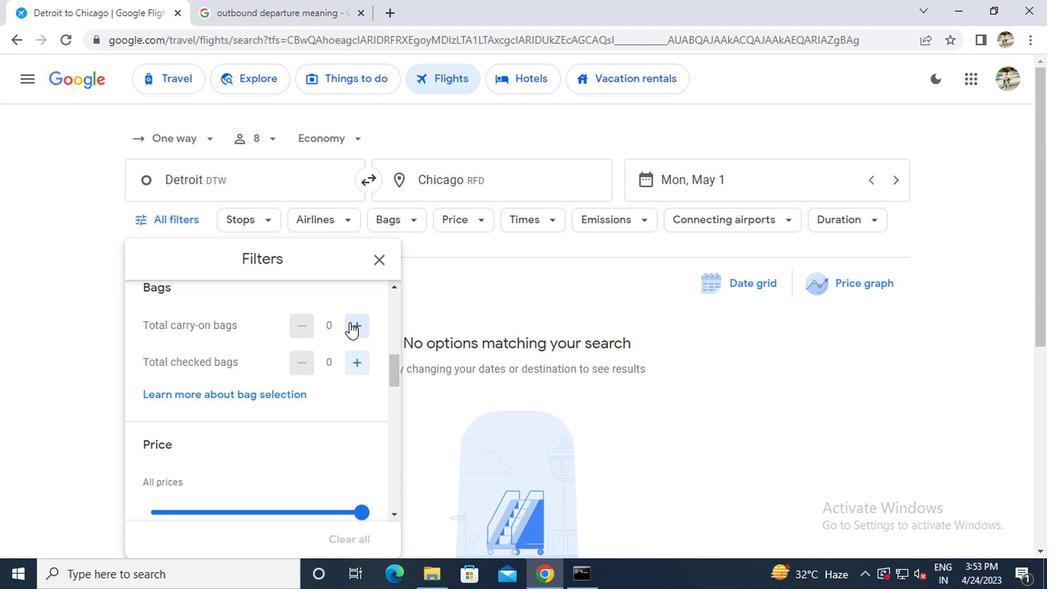 
Action: Mouse pressed left at (347, 323)
Screenshot: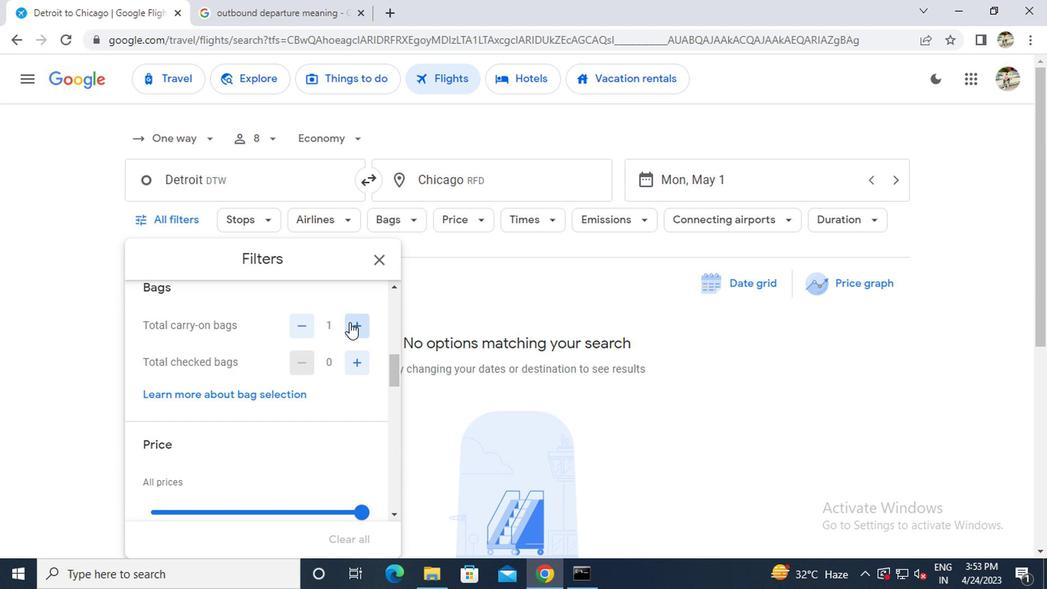
Action: Mouse moved to (351, 359)
Screenshot: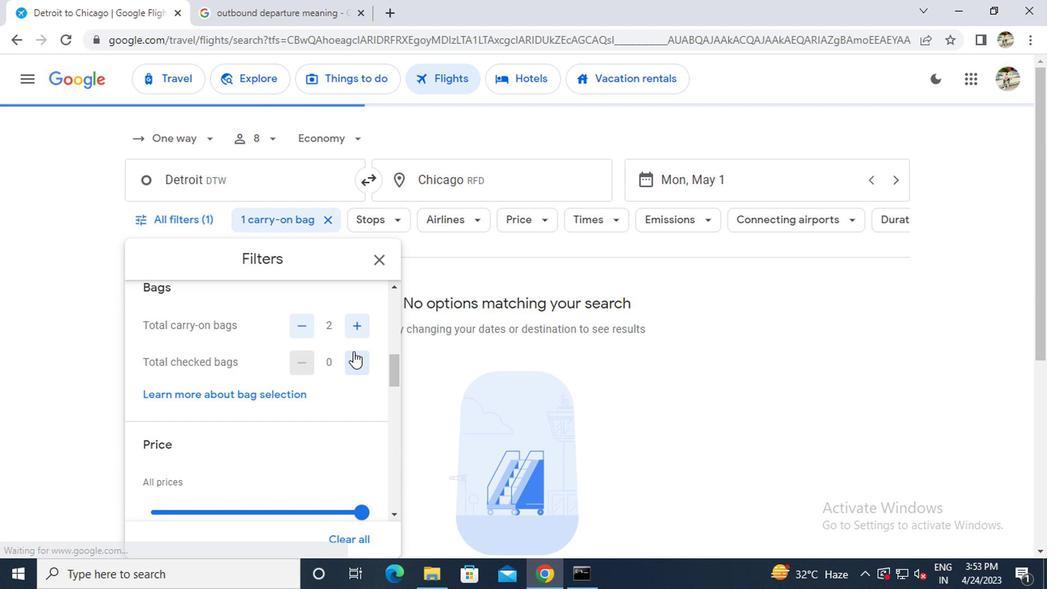 
Action: Mouse pressed left at (351, 359)
Screenshot: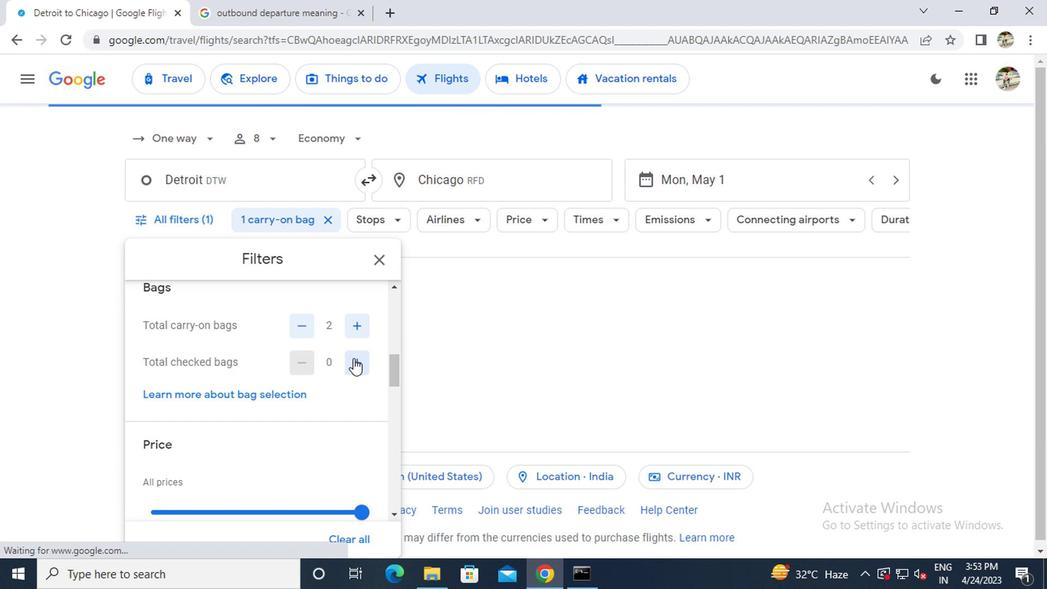 
Action: Mouse pressed left at (351, 359)
Screenshot: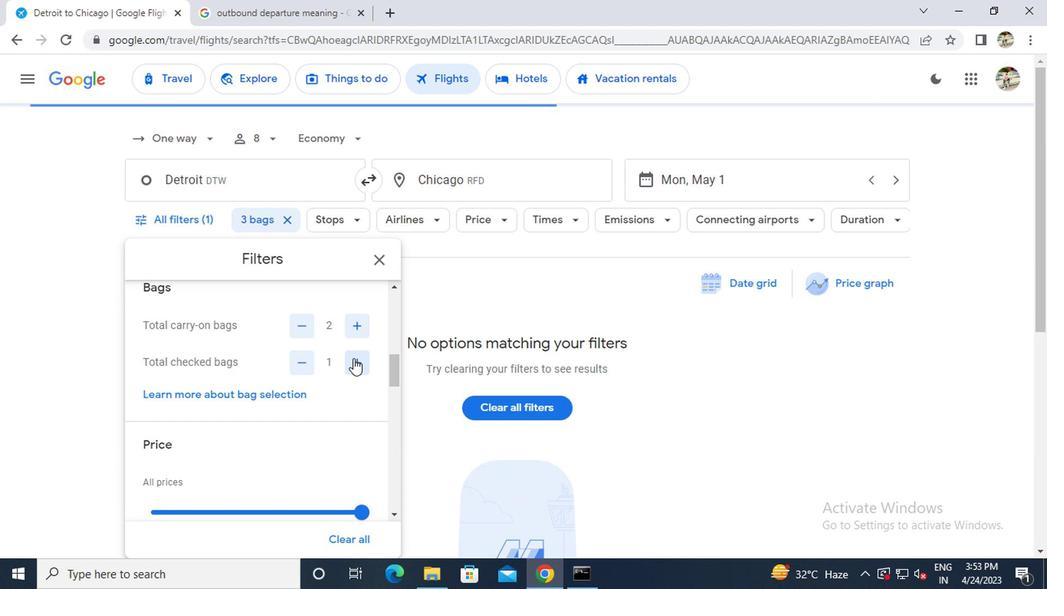 
Action: Mouse pressed left at (351, 359)
Screenshot: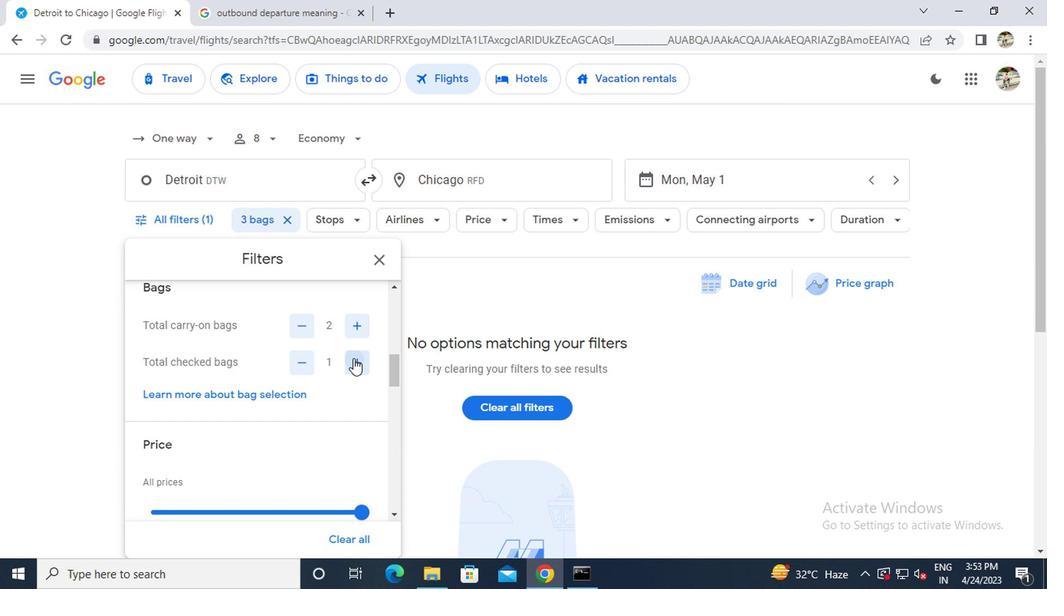 
Action: Mouse pressed left at (351, 359)
Screenshot: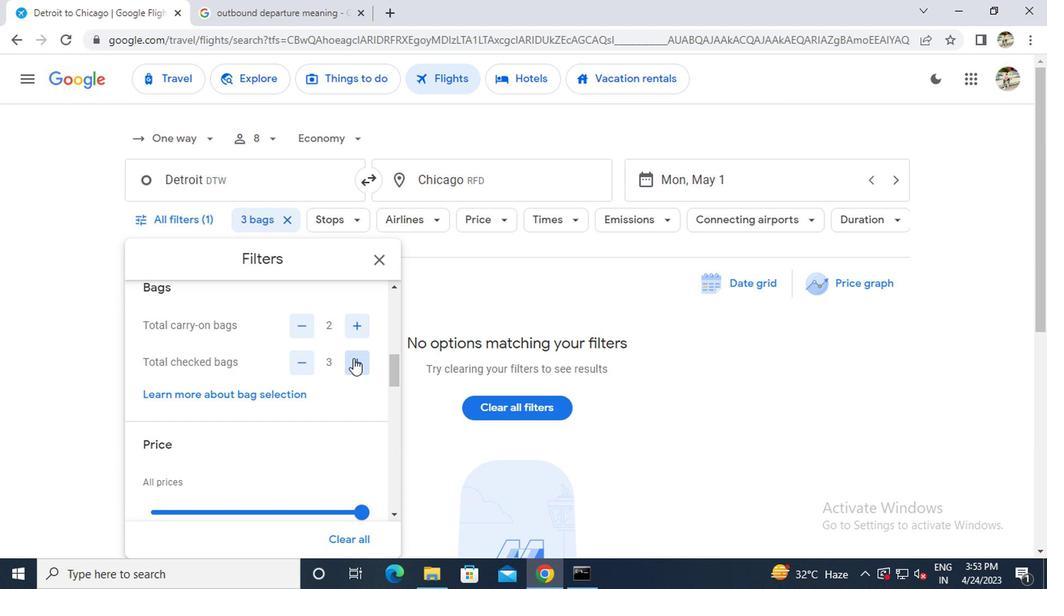 
Action: Mouse pressed left at (351, 359)
Screenshot: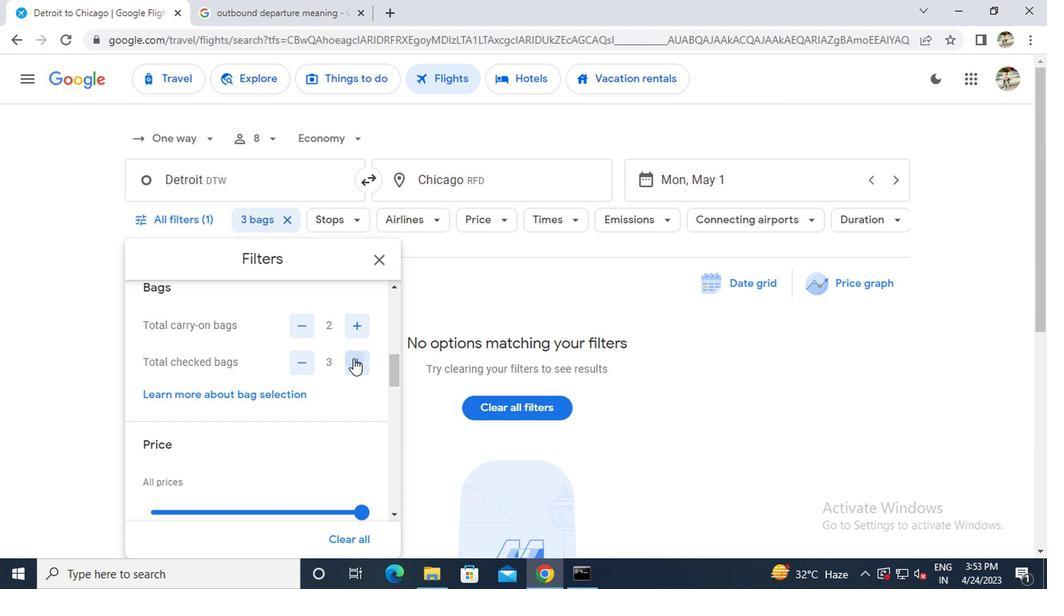 
Action: Mouse pressed left at (351, 359)
Screenshot: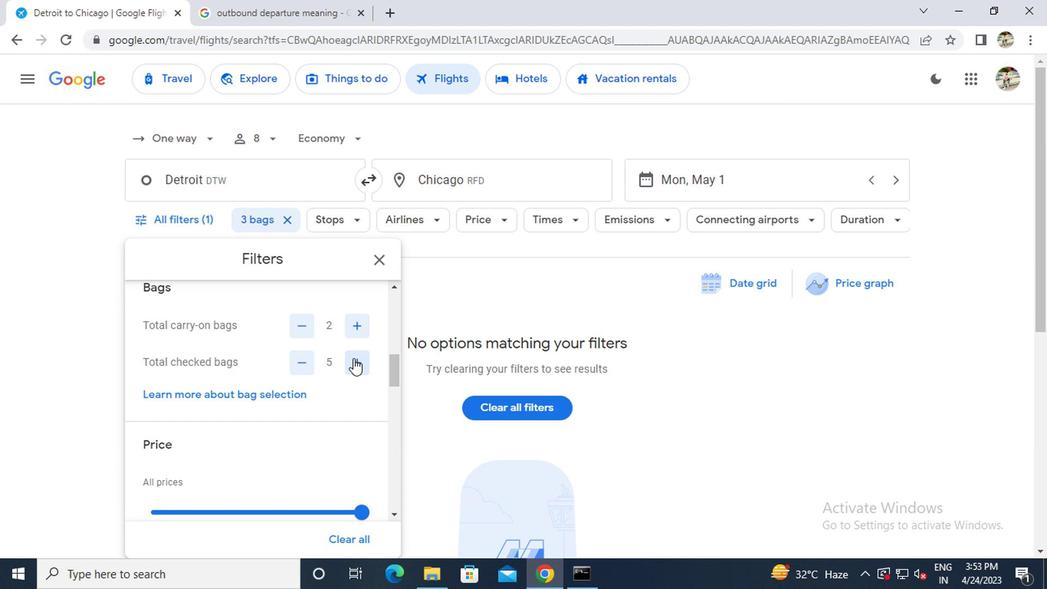 
Action: Mouse moved to (351, 361)
Screenshot: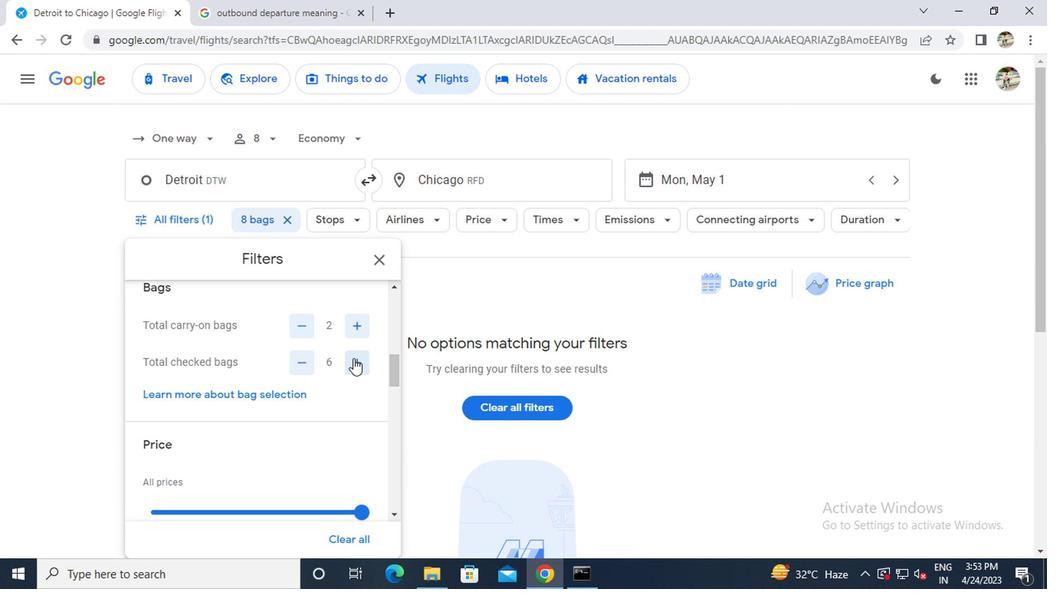 
Action: Mouse scrolled (351, 360) with delta (0, 0)
Screenshot: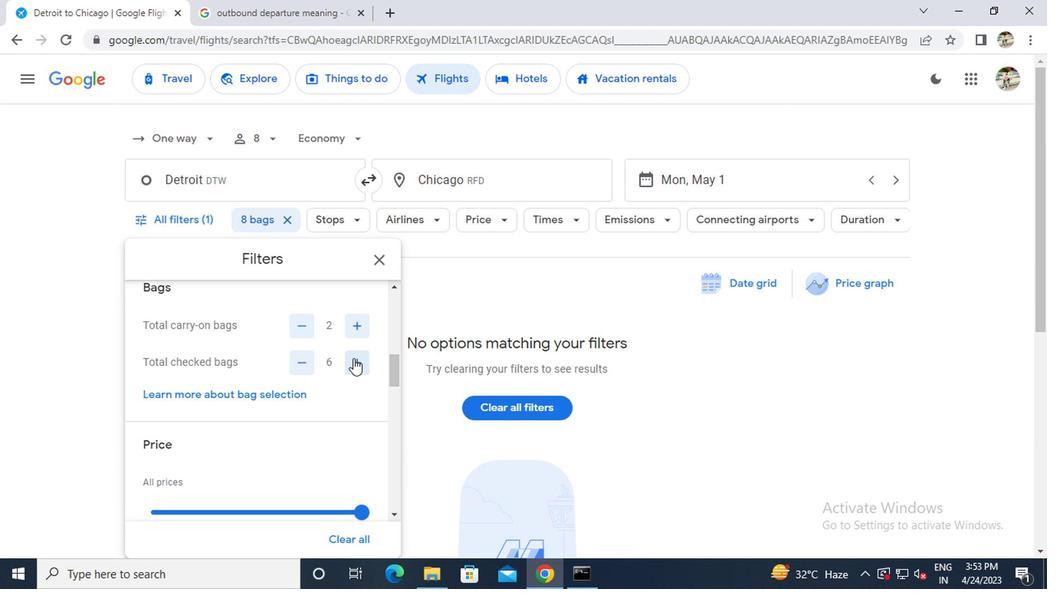
Action: Mouse moved to (358, 429)
Screenshot: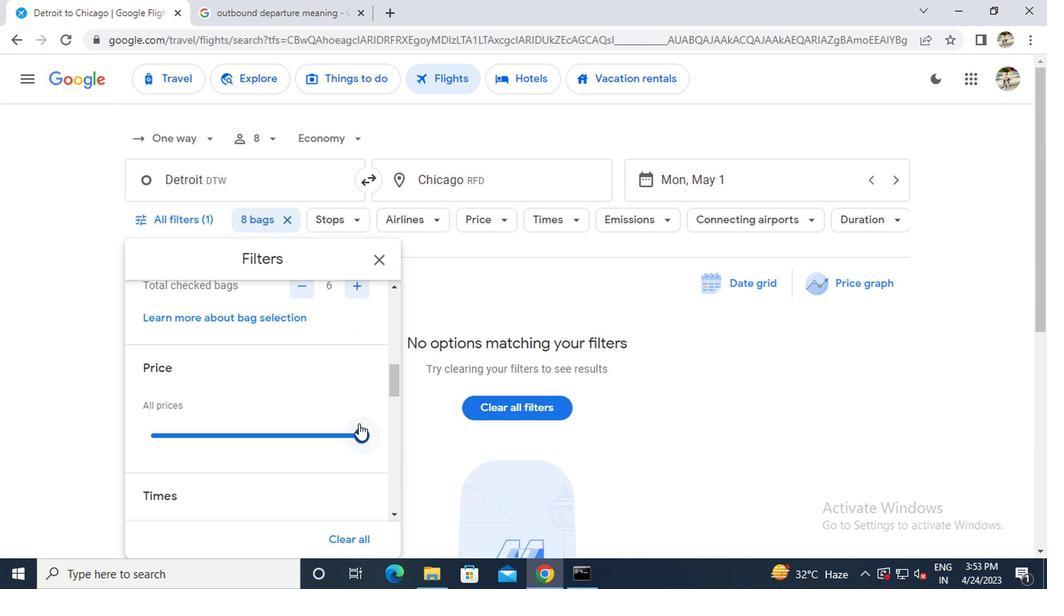 
Action: Mouse pressed left at (358, 429)
Screenshot: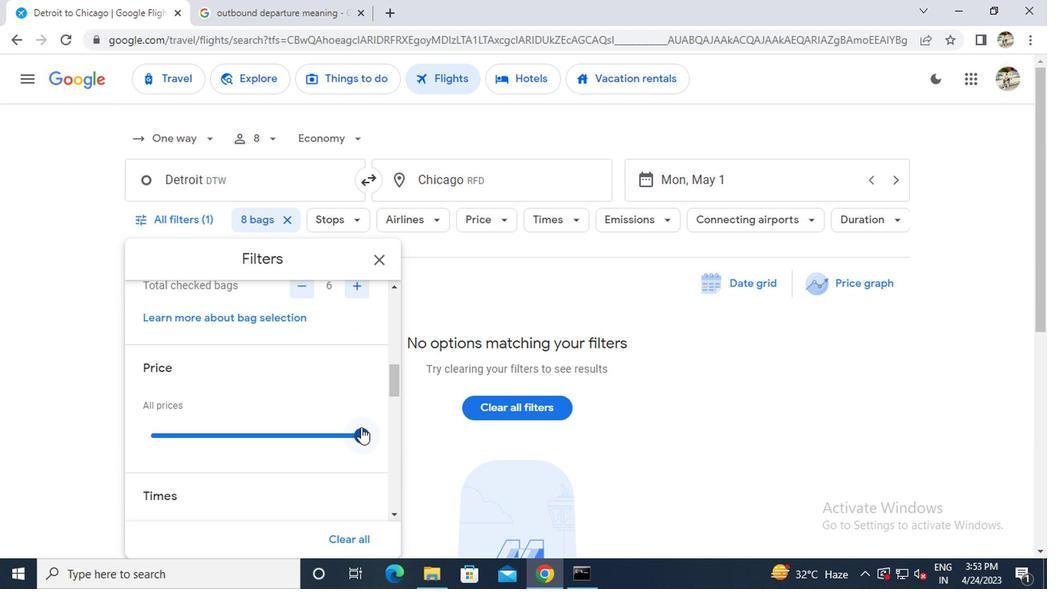 
Action: Mouse moved to (270, 450)
Screenshot: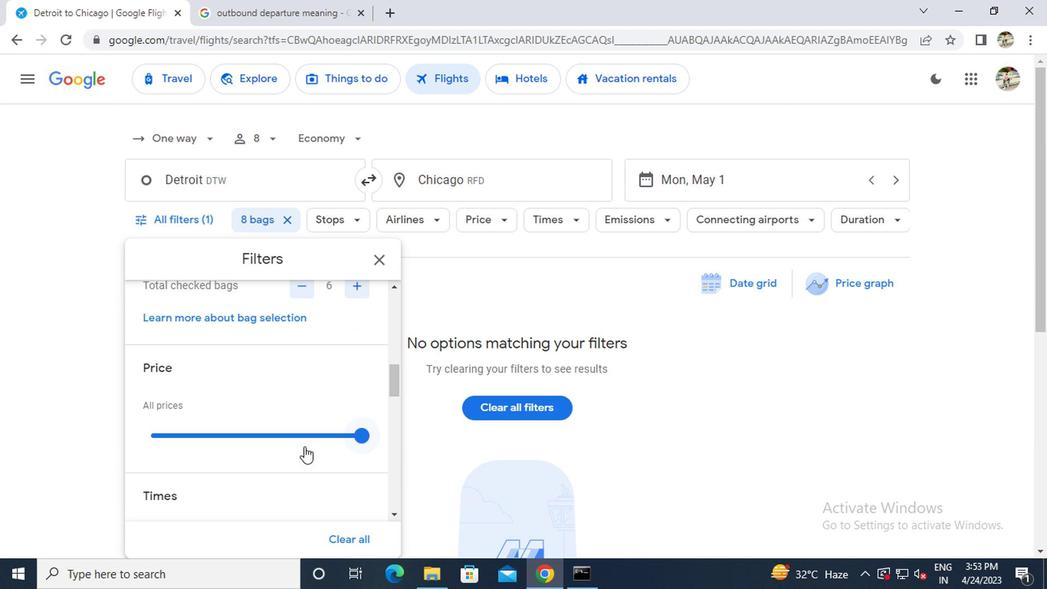 
Action: Mouse scrolled (270, 450) with delta (0, 0)
Screenshot: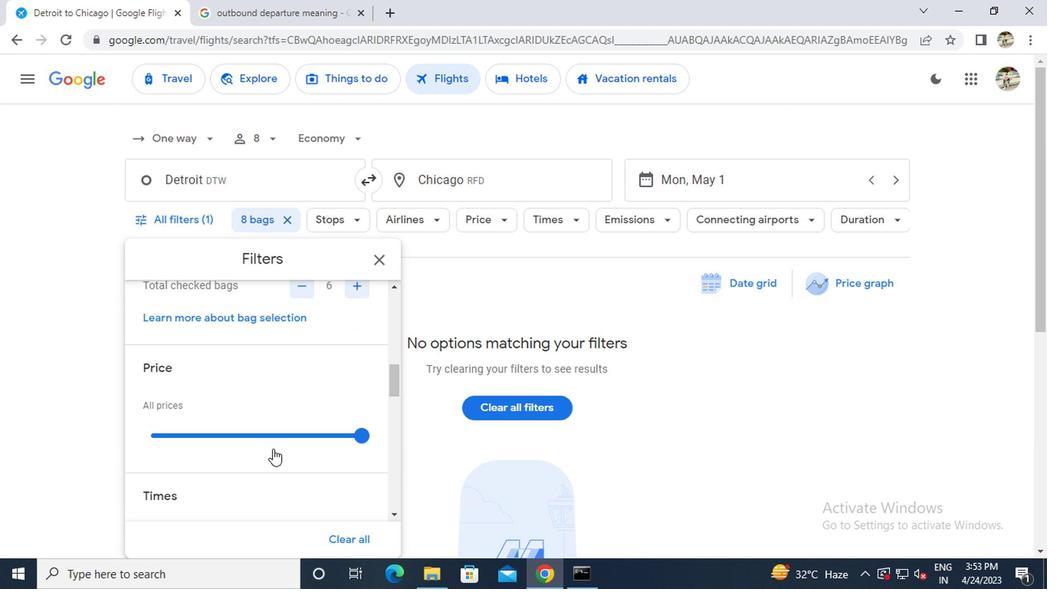 
Action: Mouse scrolled (270, 450) with delta (0, 0)
Screenshot: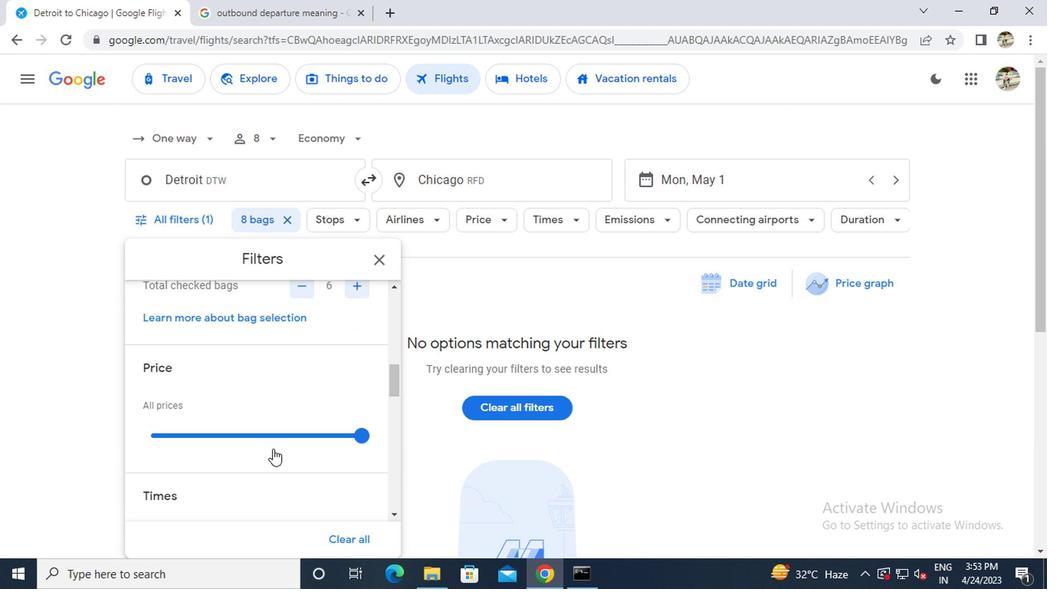
Action: Mouse moved to (145, 452)
Screenshot: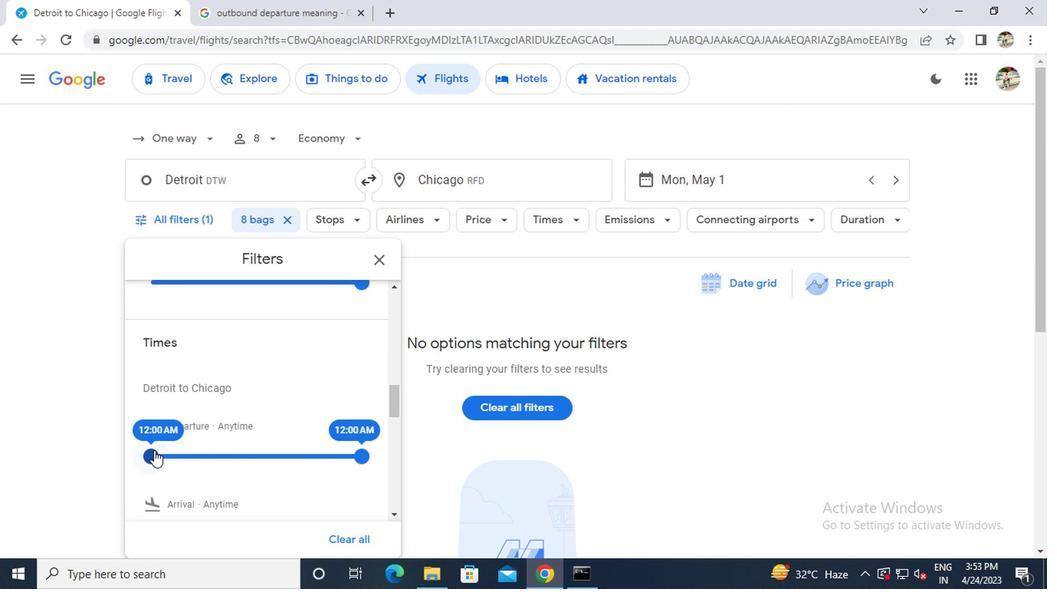 
Action: Mouse pressed left at (145, 452)
Screenshot: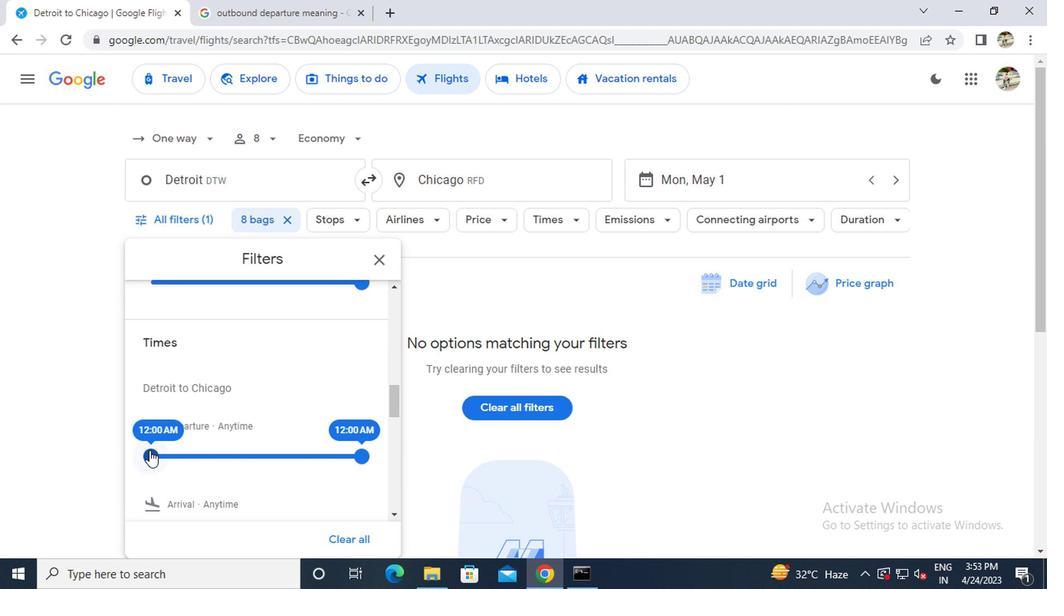
Action: Mouse moved to (347, 454)
Screenshot: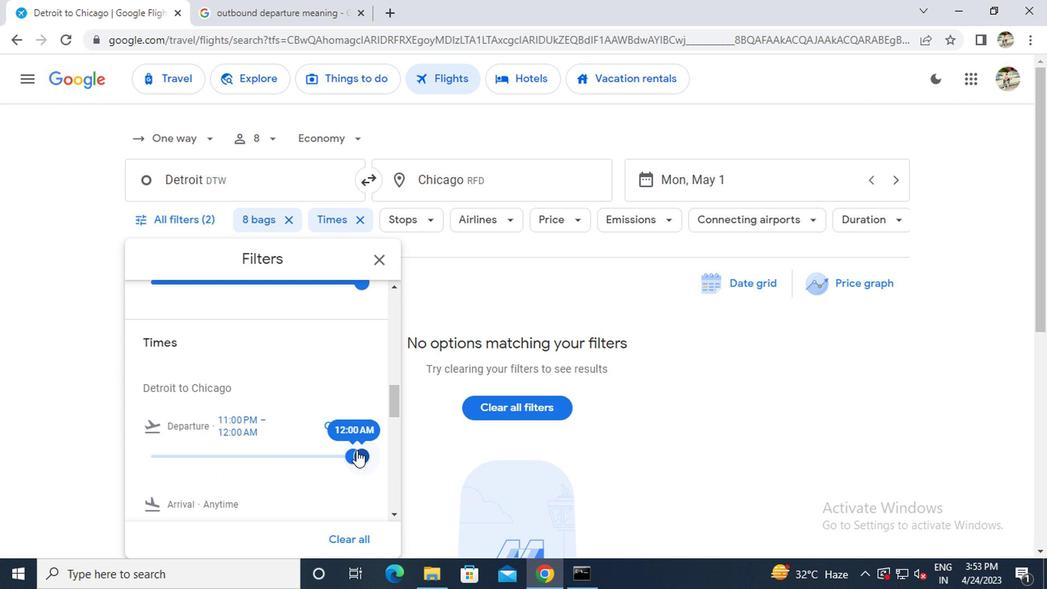 
Action: Mouse pressed left at (347, 454)
Screenshot: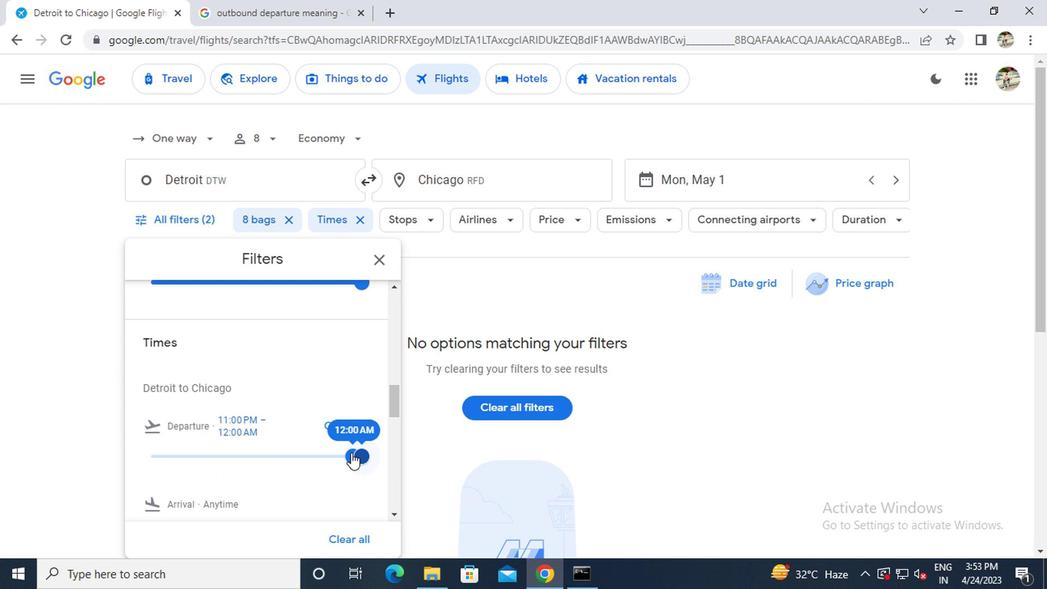 
Action: Mouse moved to (350, 457)
Screenshot: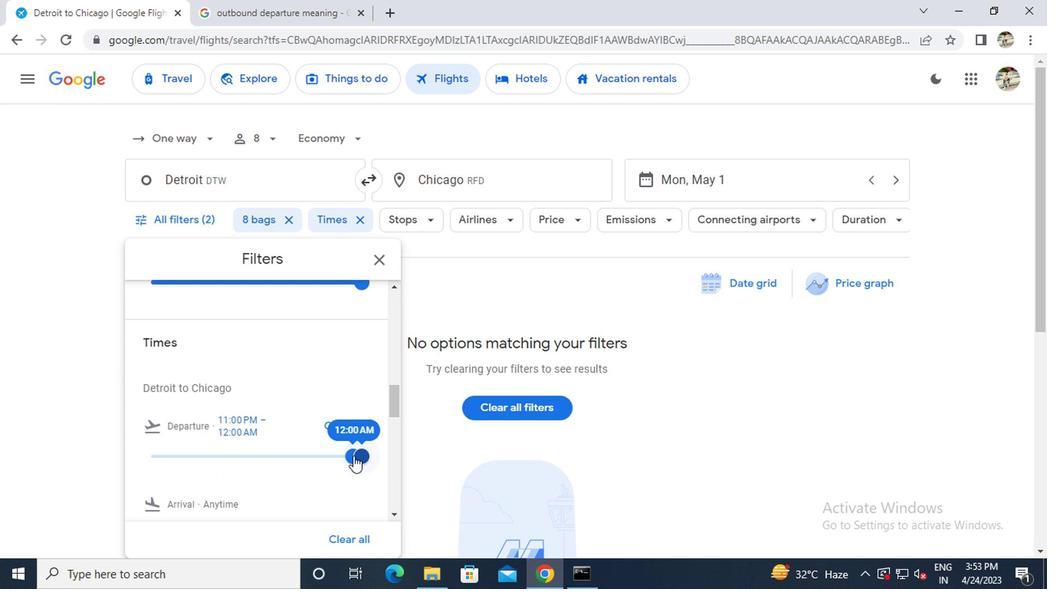 
Action: Mouse scrolled (350, 456) with delta (0, -1)
Screenshot: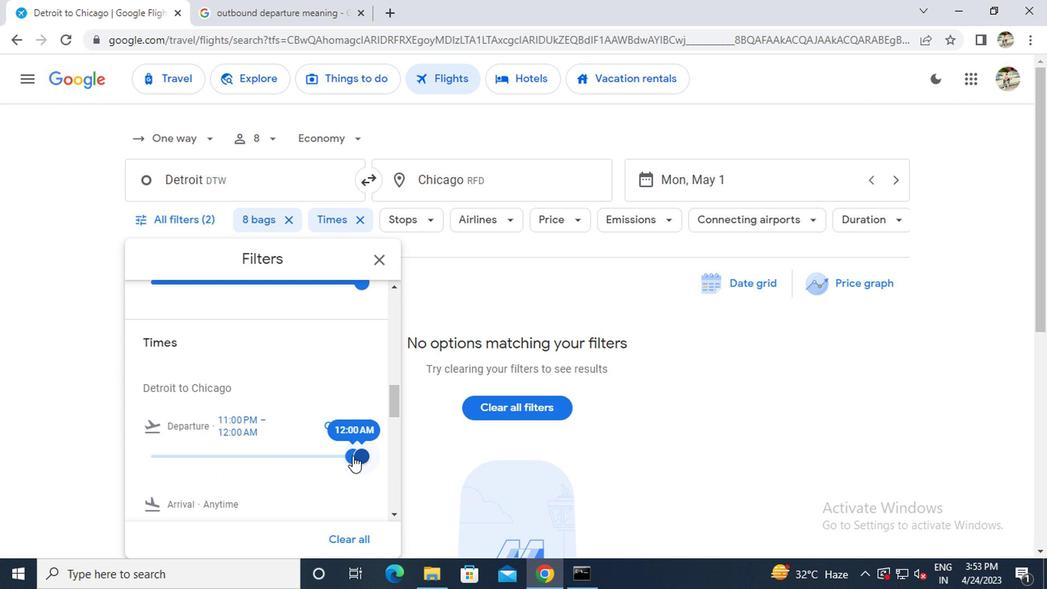 
Action: Mouse moved to (381, 259)
Screenshot: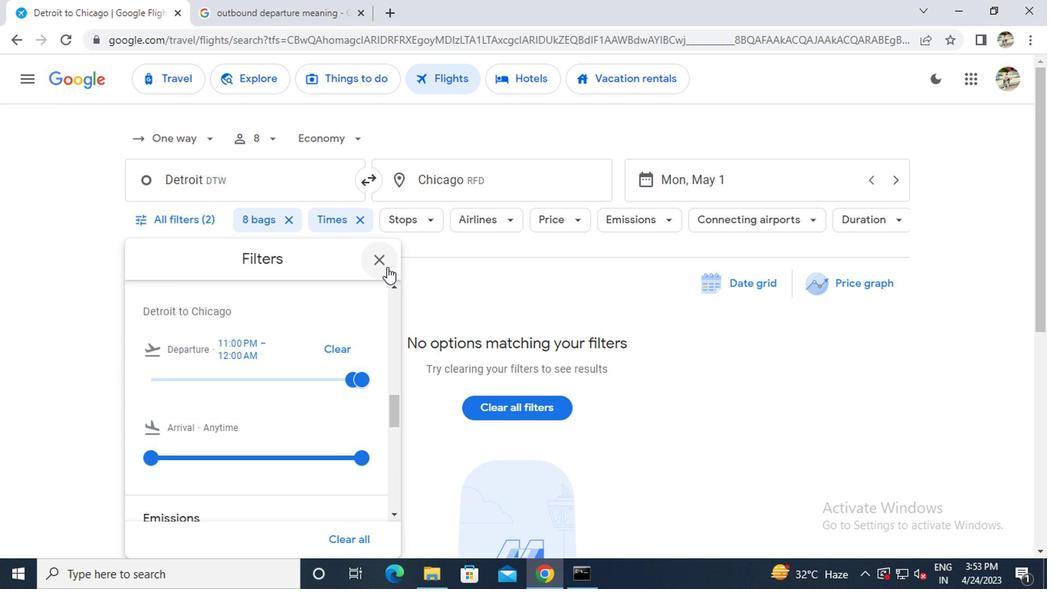 
Action: Mouse pressed left at (381, 259)
Screenshot: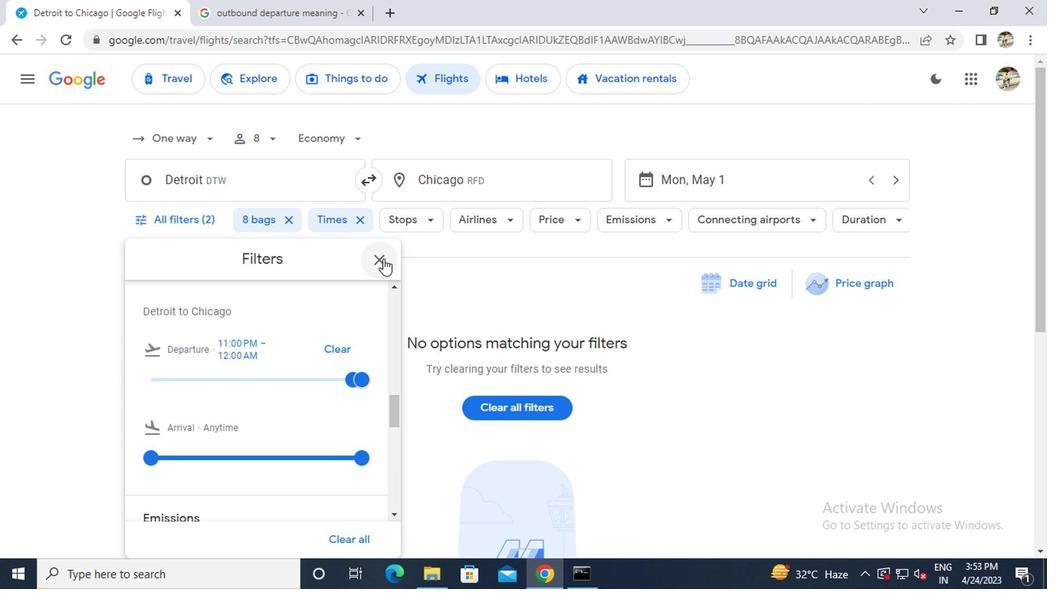 
